 Task: Add an event with the title Lunch Break: Mindfulness Session, date '2023/10/09', time 7:00 AM to 9:00 AMand add a description: Welcome to our Lunch Break Mindfulness Session, a rejuvenating and restorative experience designed to help participants unwind, recharge, and cultivate a sense of calm and presence. This session offers a valuable opportunity to take a break from the demands of work, practice self-care, and promote overall well-being., put the event into Red category . Add location for the event as: 987 Seville Cathedral, Seville, Spain, logged in from the account softage.1@softage.netand send the event invitation to softage.10@softage.net and softage.2@softage.net. Set a reminder for the event 10 day before
Action: Mouse moved to (110, 104)
Screenshot: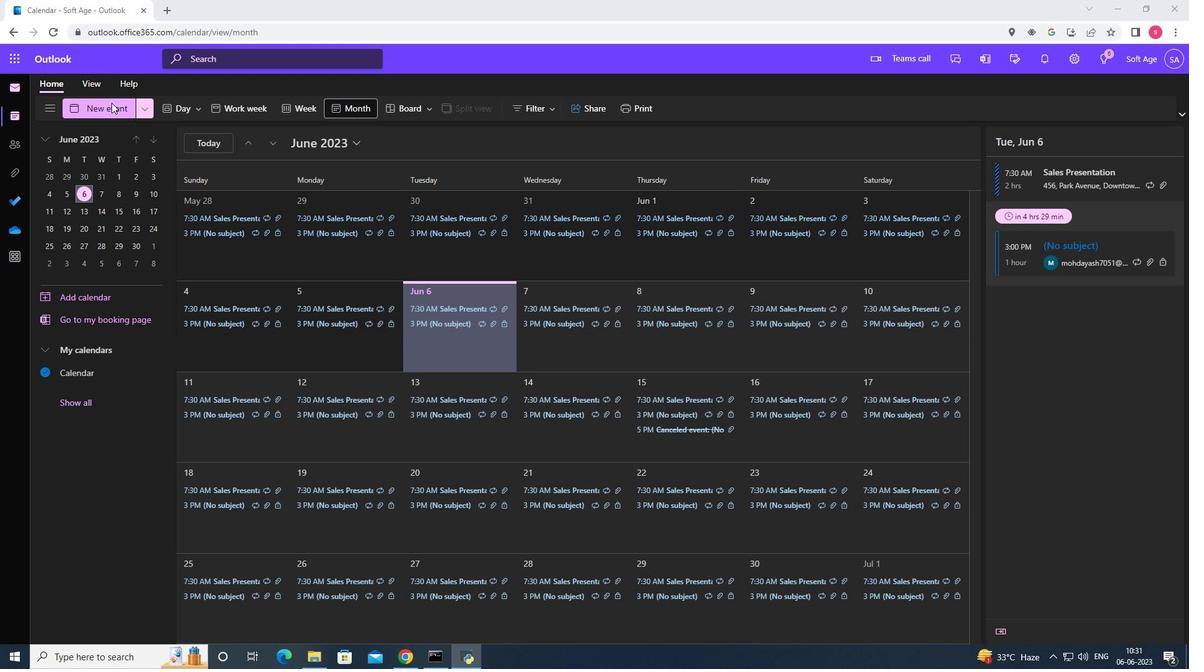 
Action: Mouse pressed left at (110, 104)
Screenshot: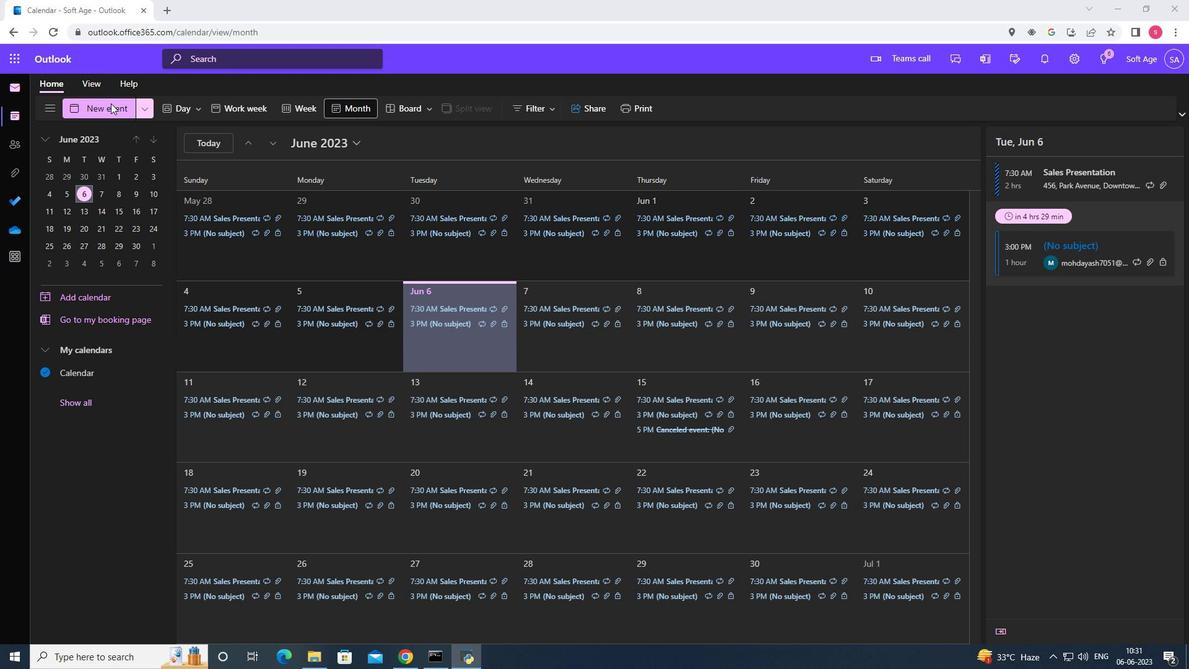 
Action: Key pressed <Key.shift>Lunch<Key.space><Key.shift>br<Key.backspace><Key.backspace><Key.shift>Break<Key.shift><Key.shift><Key.shift><Key.shift><Key.shift><Key.shift><Key.shift><Key.shift><Key.shift><Key.shift><Key.shift><Key.shift>:<Key.space><Key.shift>Mindfulness<Key.space><Key.shift>Session
Screenshot: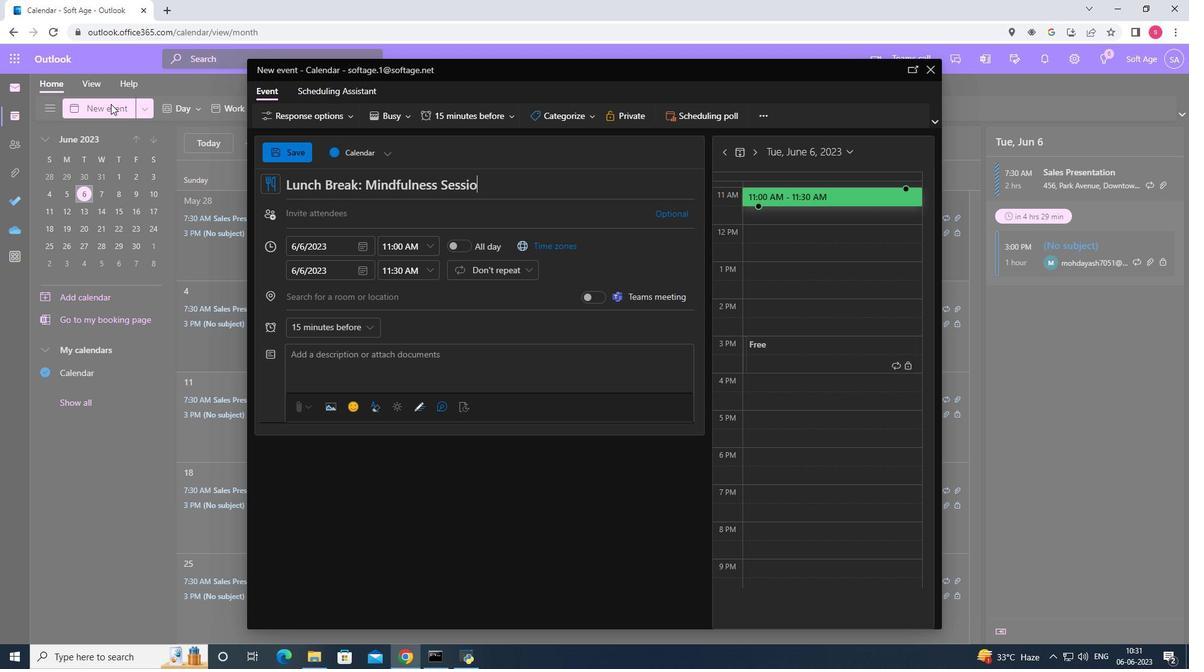 
Action: Mouse moved to (365, 247)
Screenshot: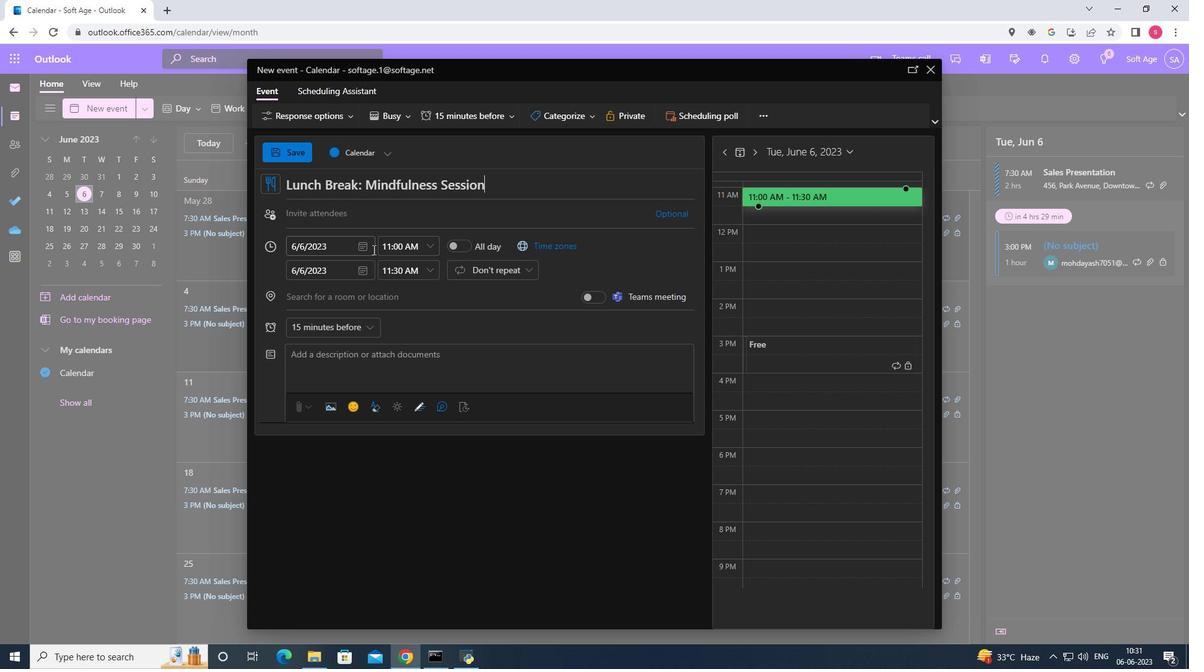 
Action: Mouse pressed left at (365, 247)
Screenshot: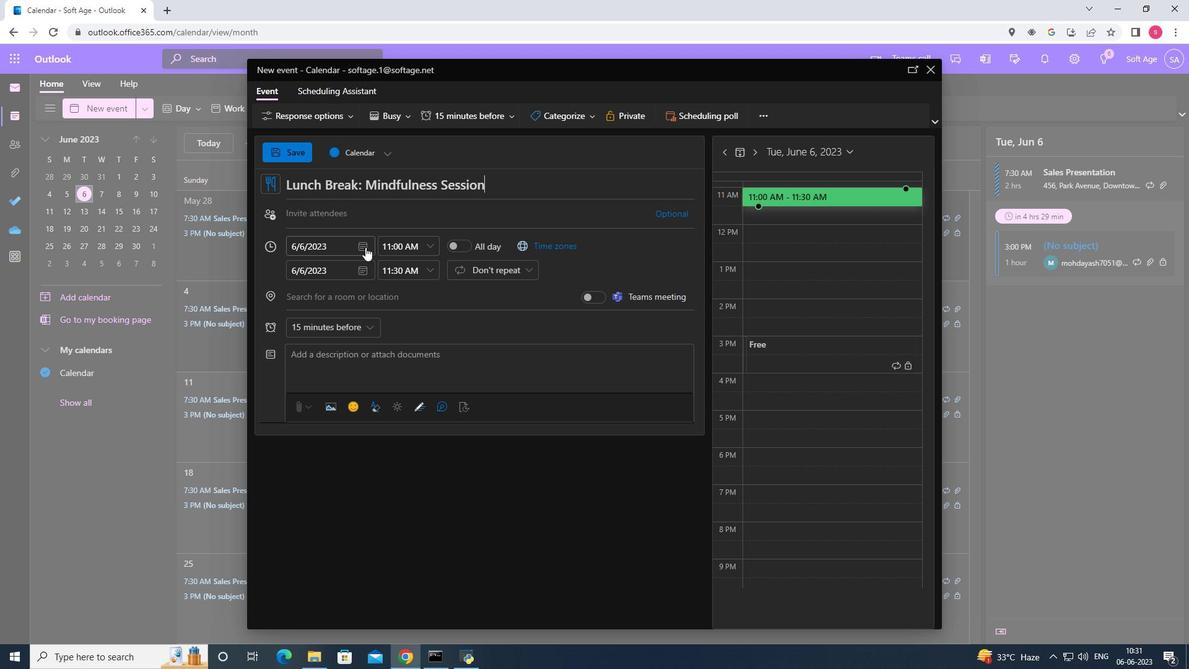 
Action: Mouse moved to (405, 266)
Screenshot: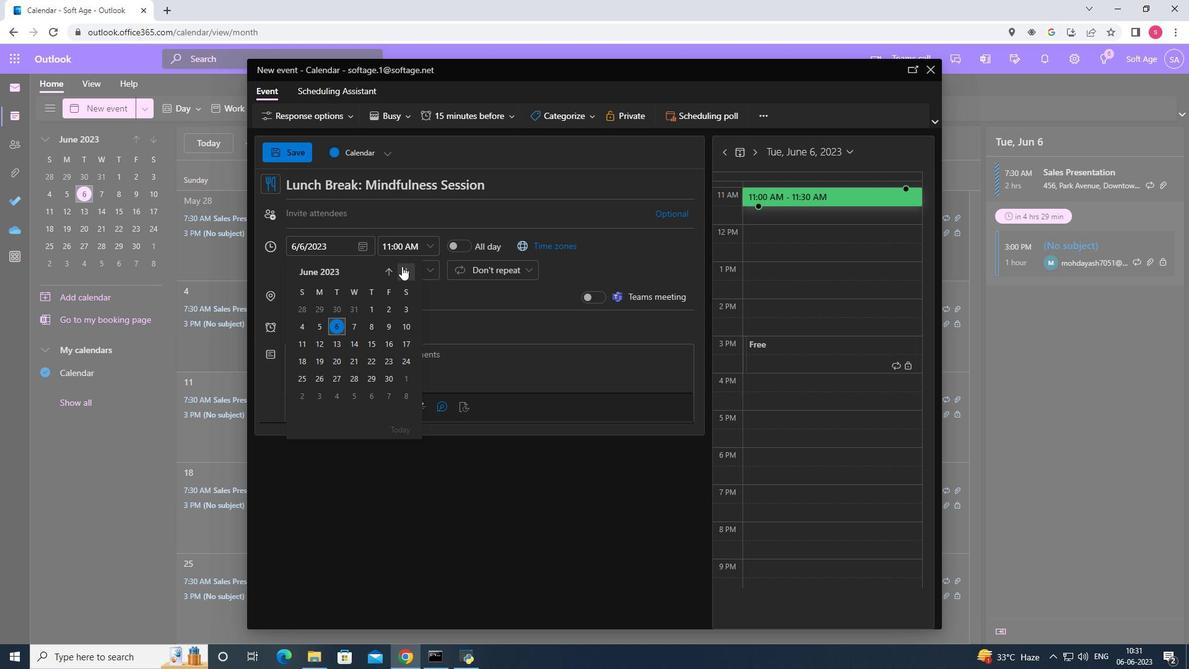 
Action: Mouse pressed left at (405, 266)
Screenshot: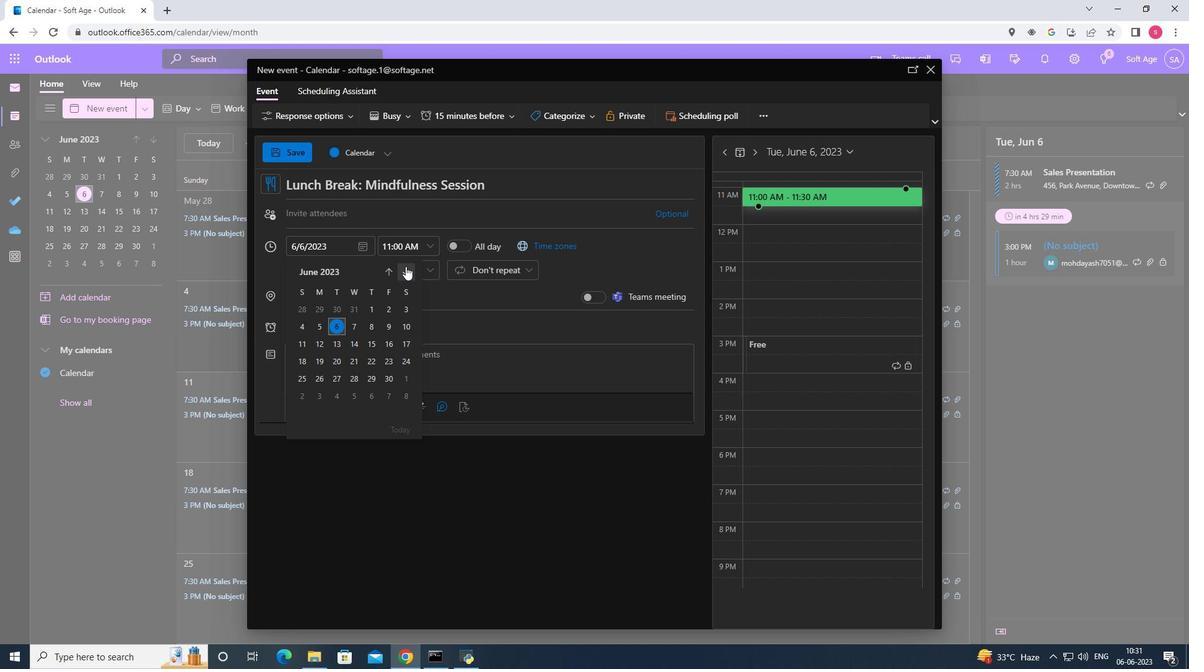 
Action: Mouse pressed left at (405, 266)
Screenshot: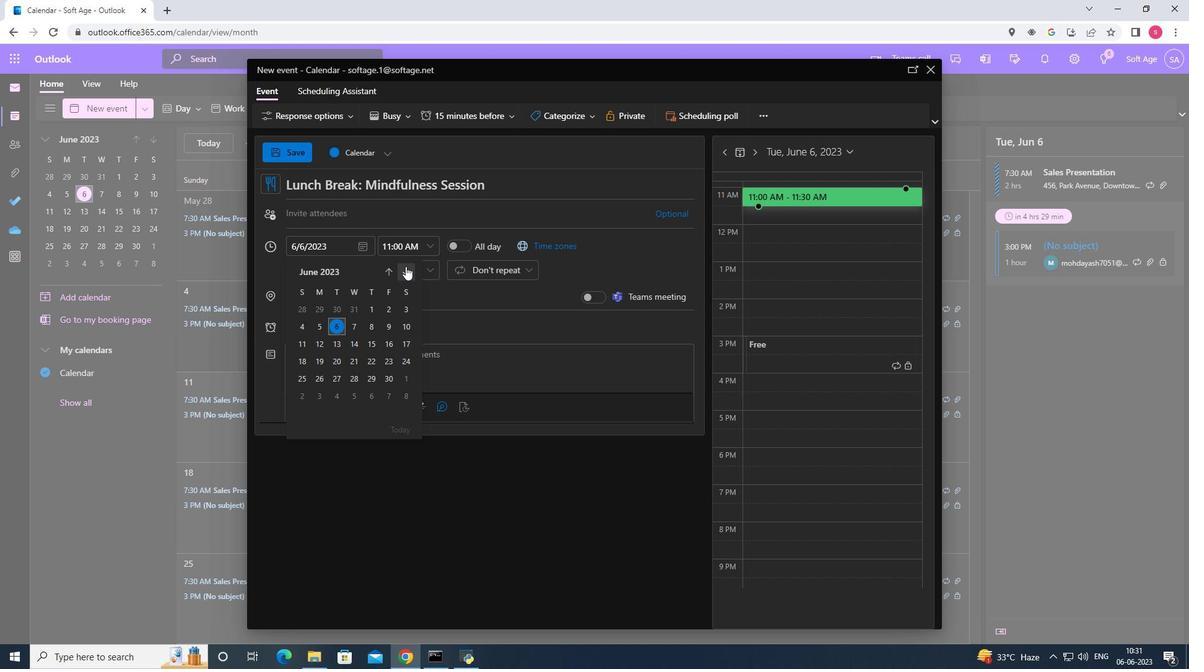 
Action: Mouse pressed left at (405, 266)
Screenshot: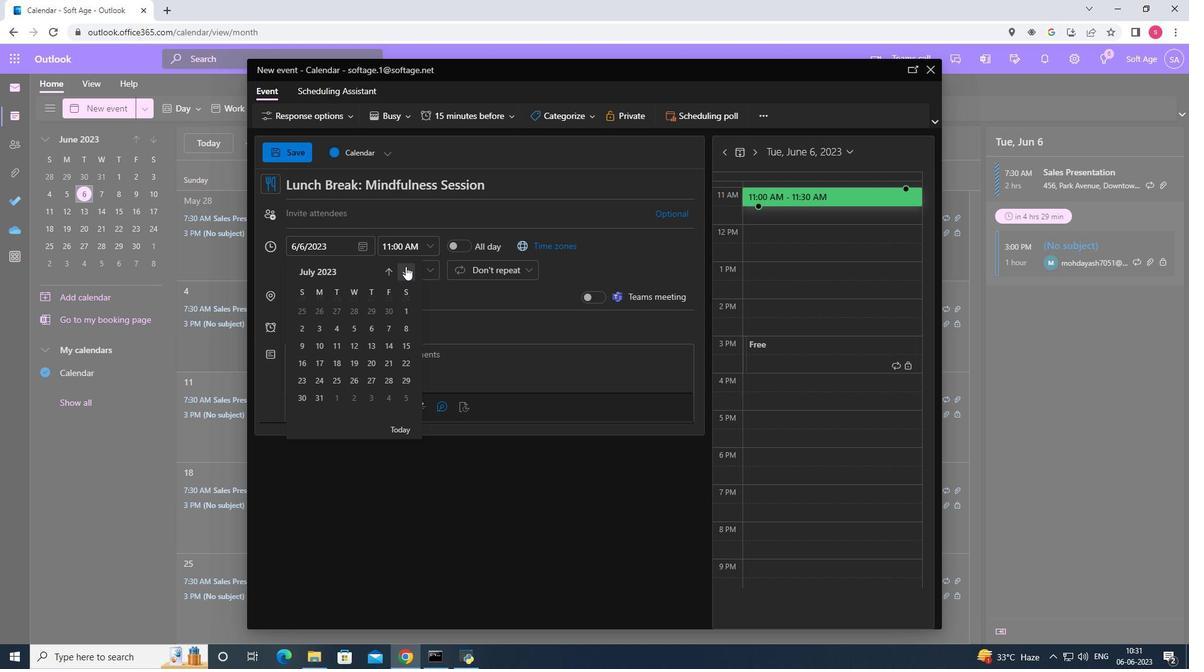 
Action: Mouse pressed left at (405, 266)
Screenshot: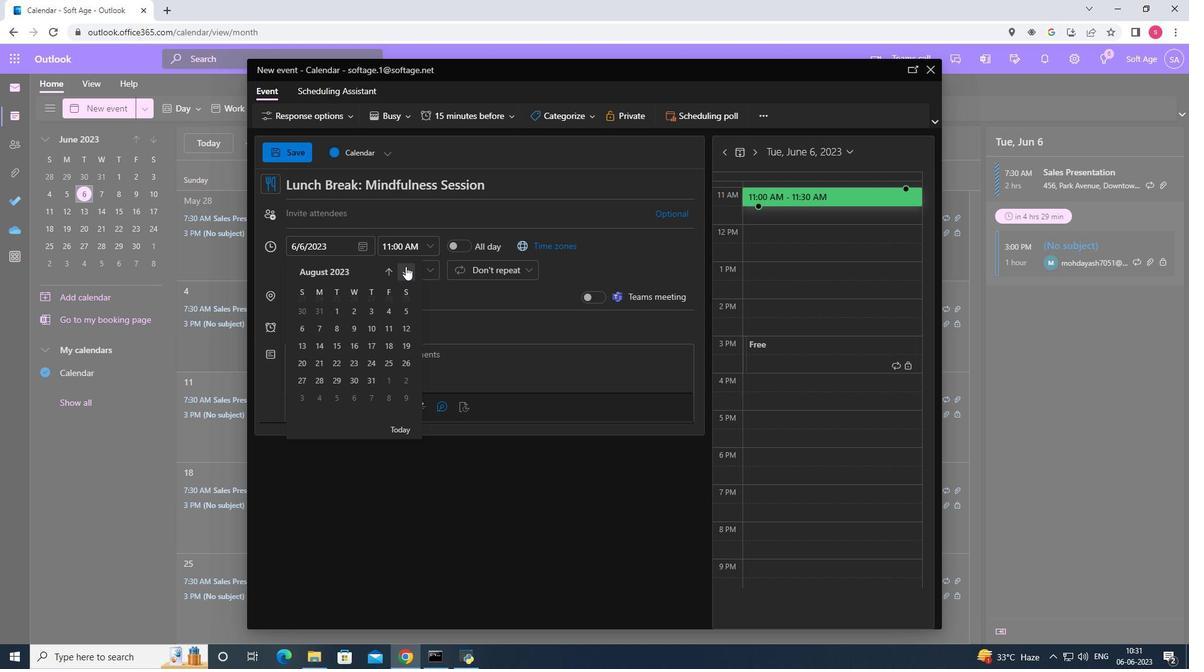 
Action: Mouse pressed left at (405, 266)
Screenshot: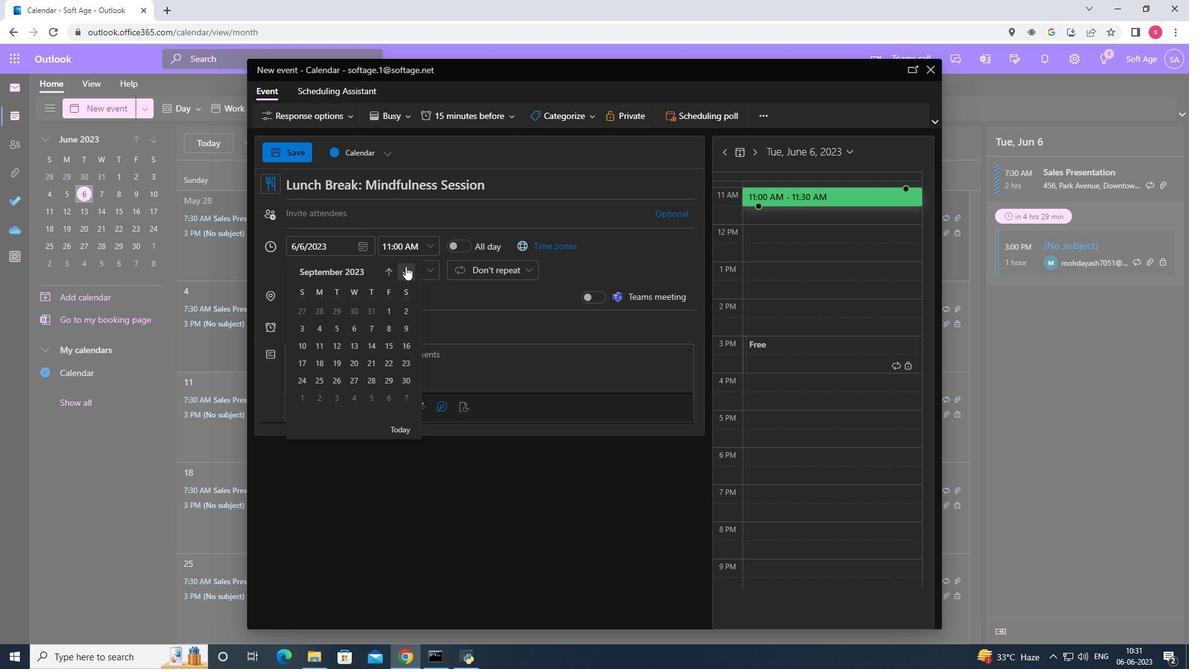 
Action: Mouse moved to (388, 275)
Screenshot: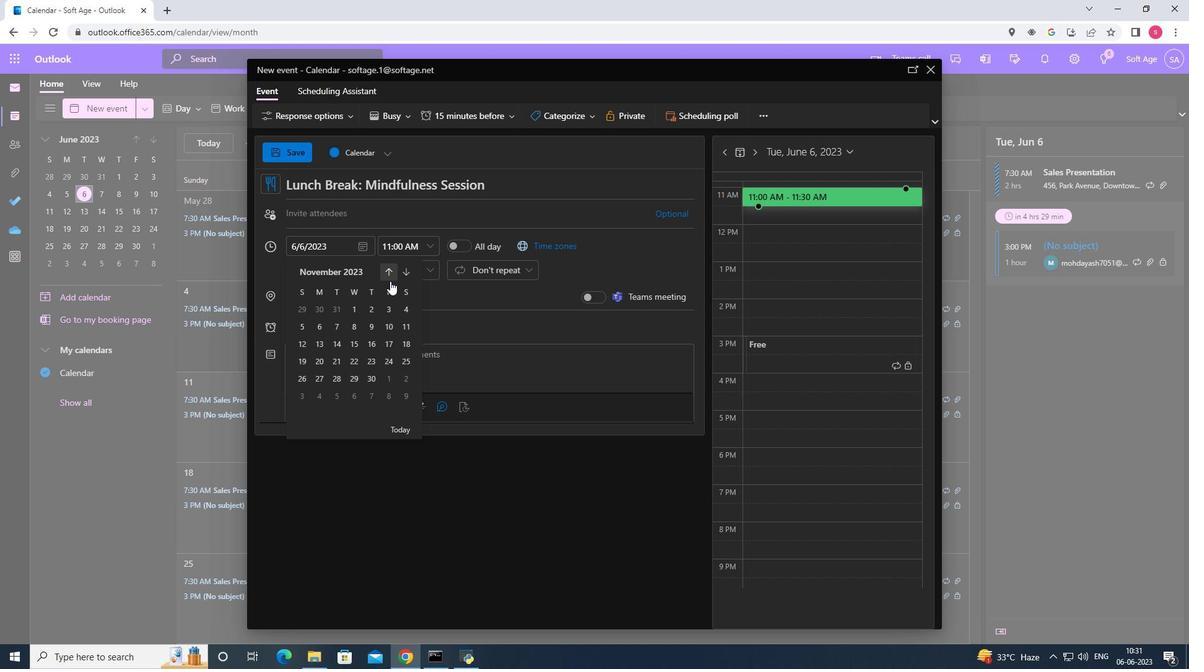 
Action: Mouse pressed left at (388, 275)
Screenshot: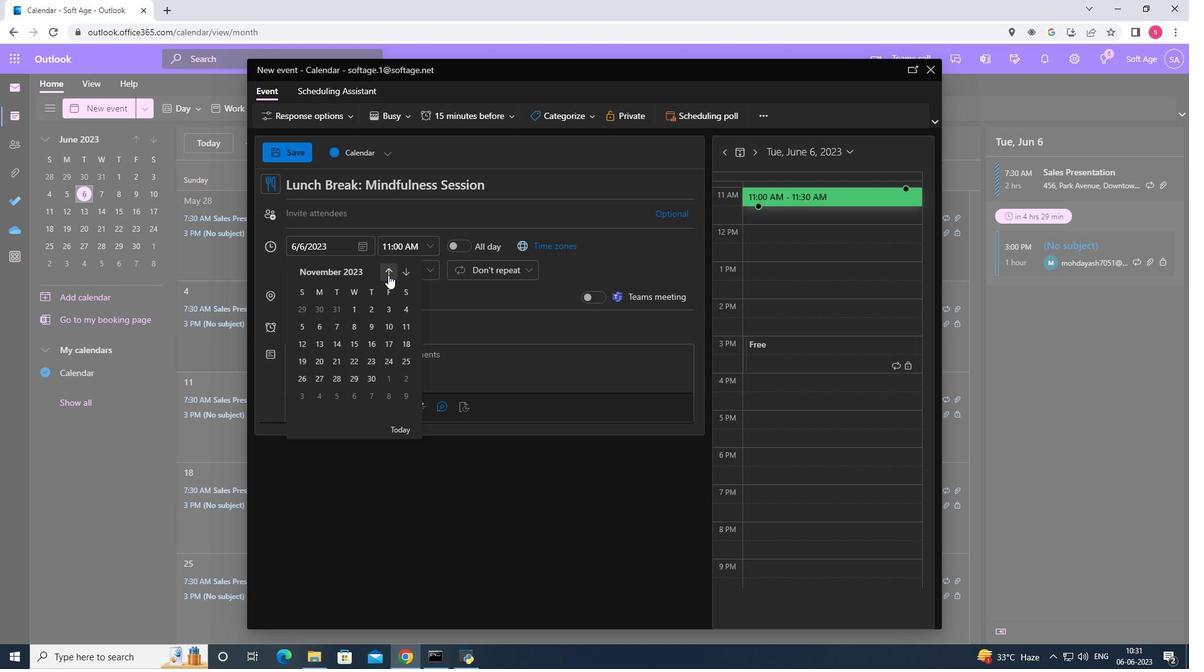 
Action: Mouse moved to (319, 329)
Screenshot: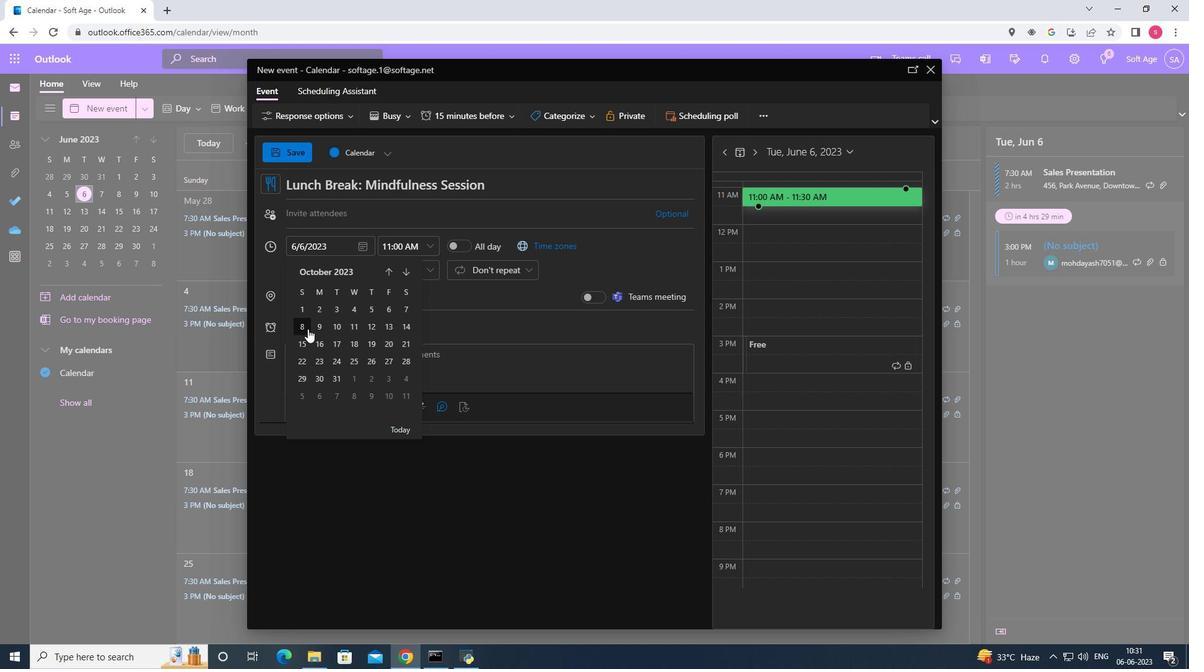 
Action: Mouse pressed left at (319, 329)
Screenshot: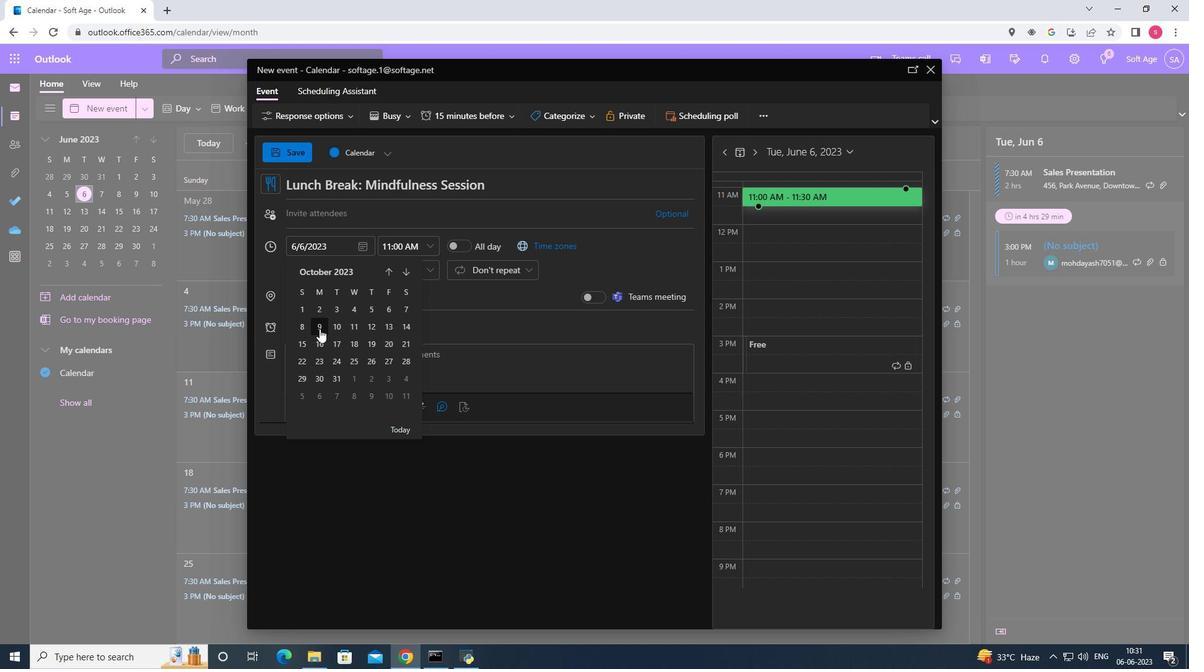 
Action: Mouse moved to (434, 244)
Screenshot: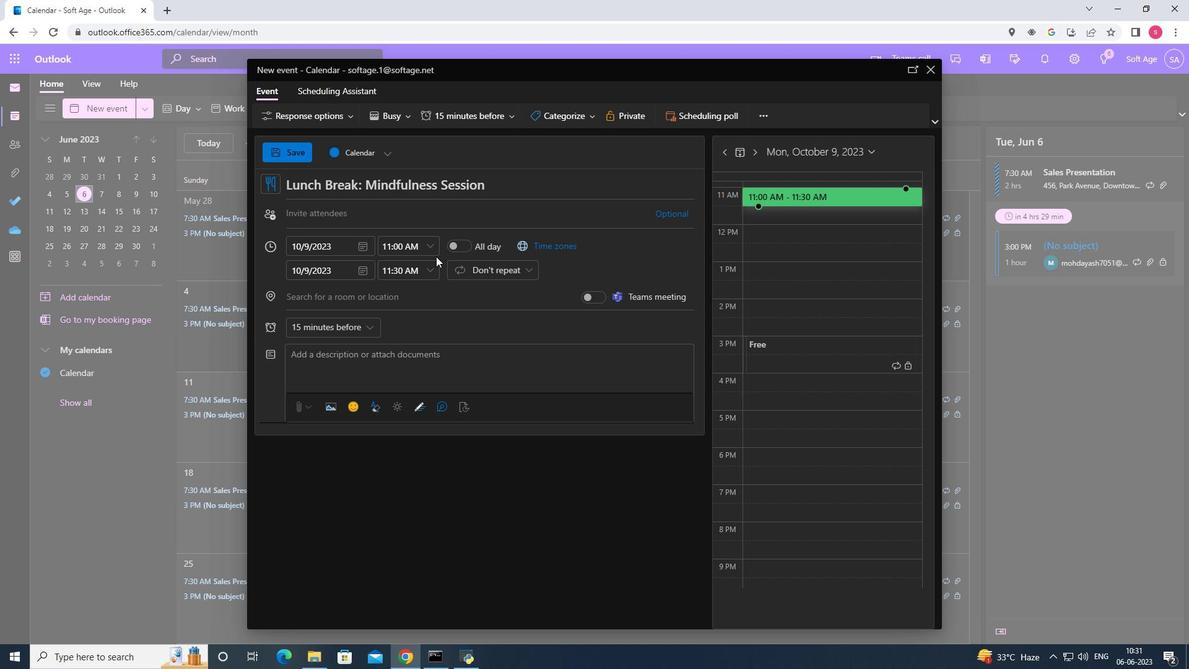 
Action: Mouse pressed left at (434, 244)
Screenshot: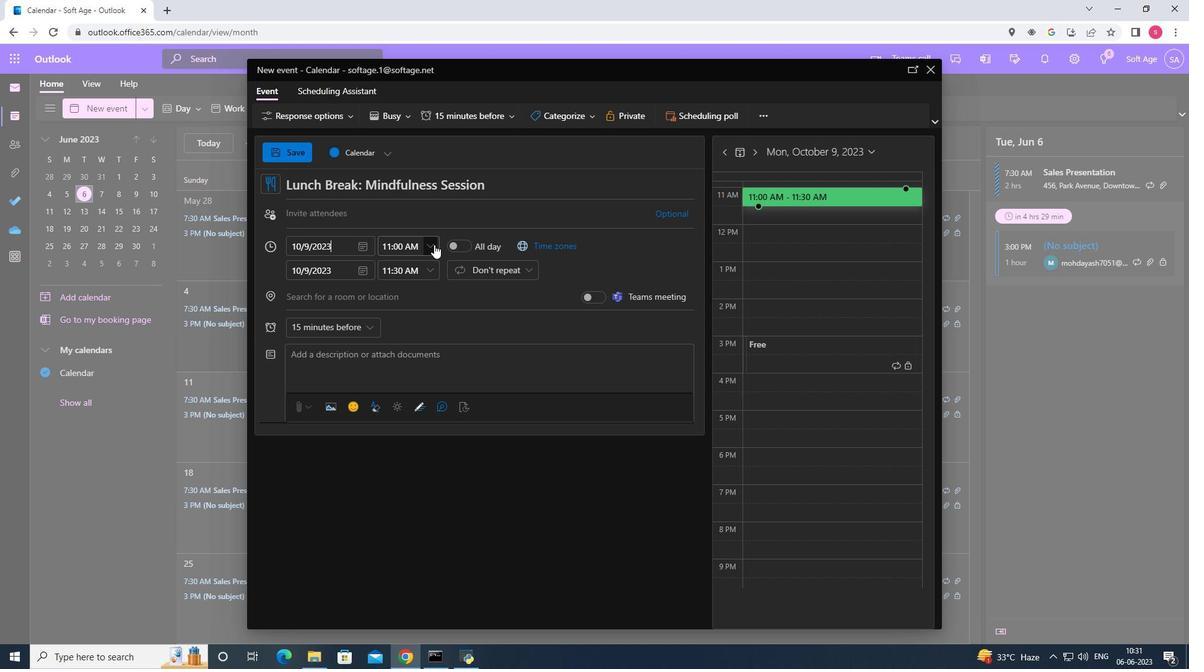 
Action: Mouse moved to (443, 257)
Screenshot: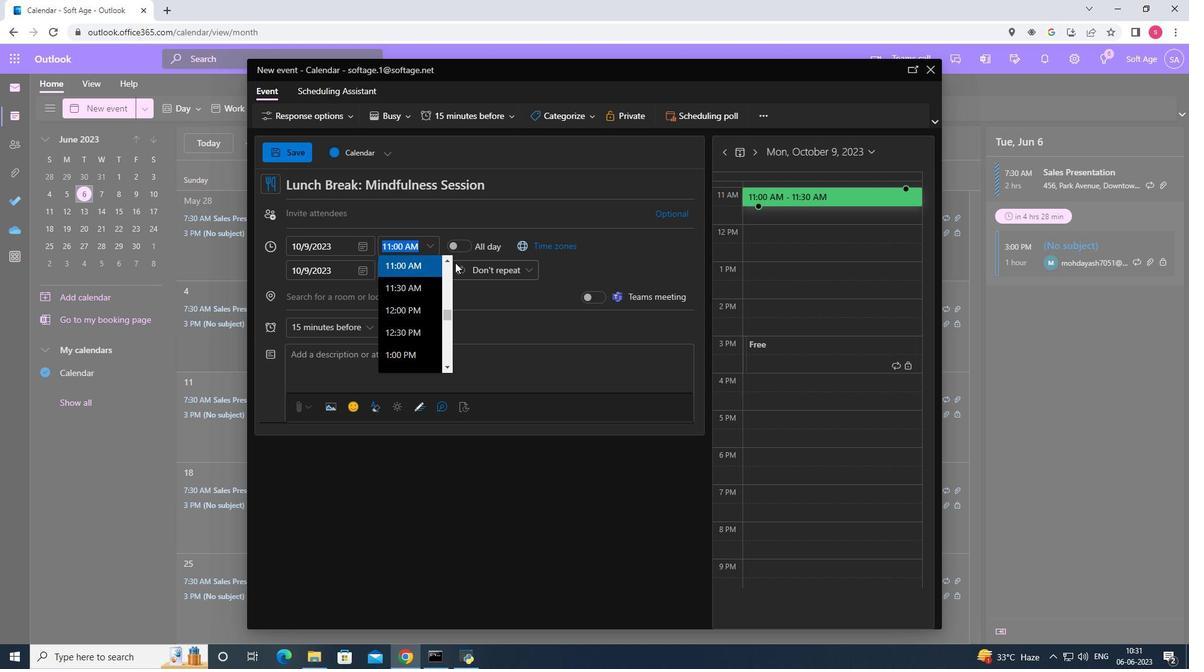 
Action: Mouse pressed left at (443, 257)
Screenshot: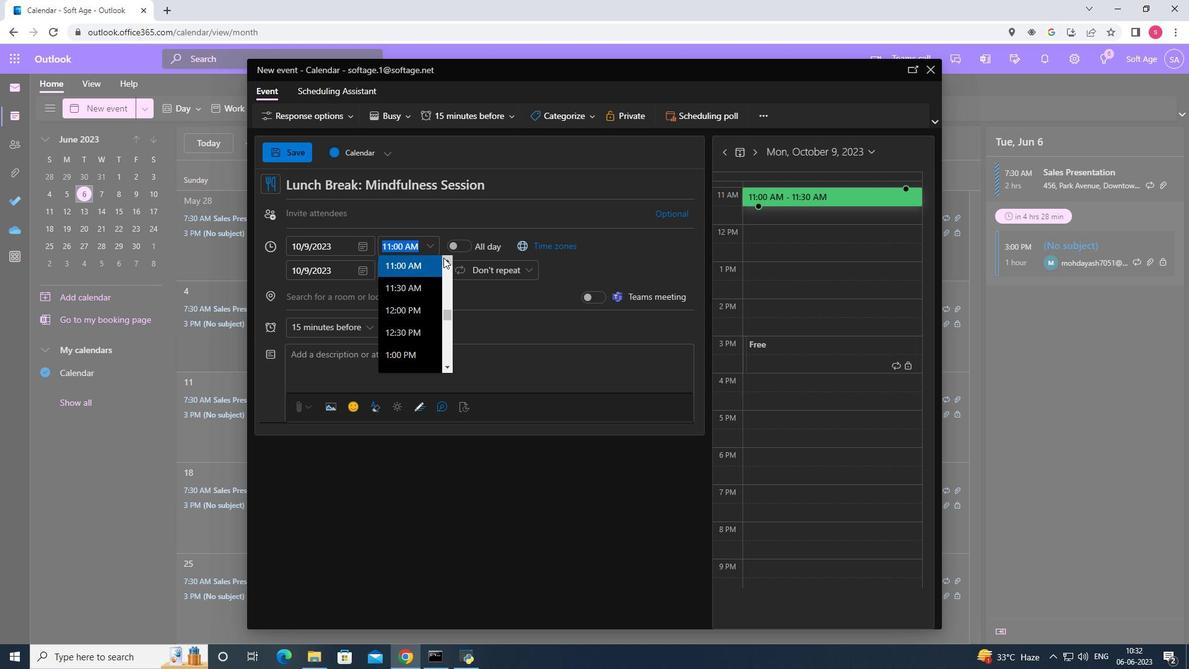 
Action: Mouse pressed left at (443, 257)
Screenshot: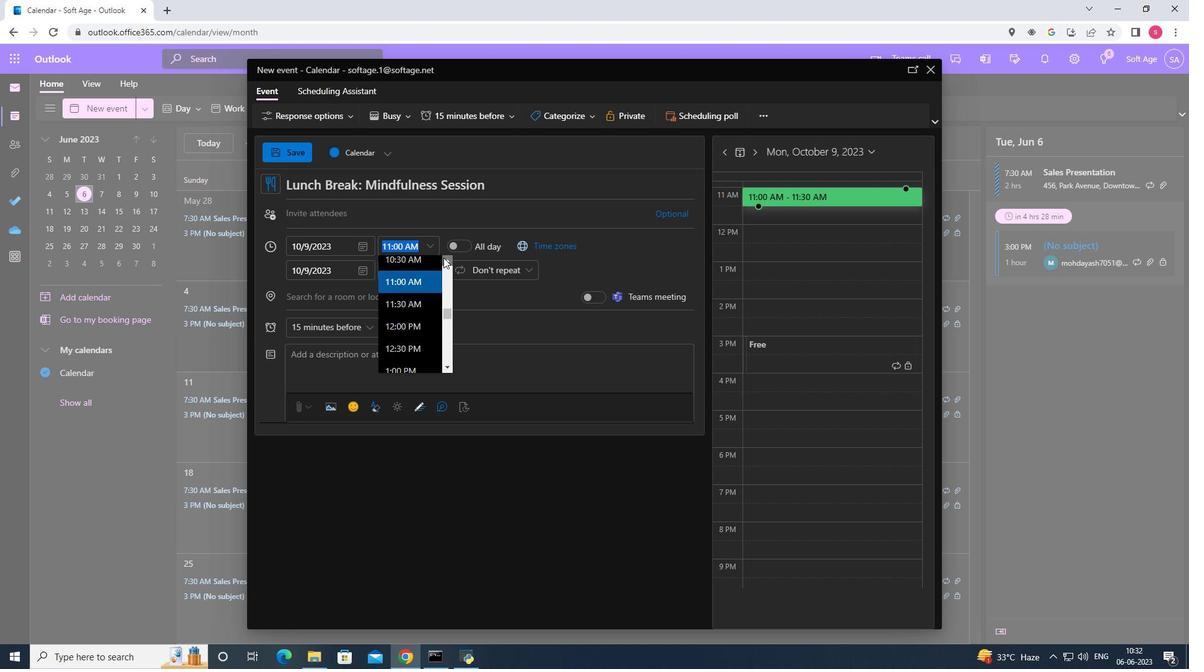 
Action: Mouse pressed left at (443, 257)
Screenshot: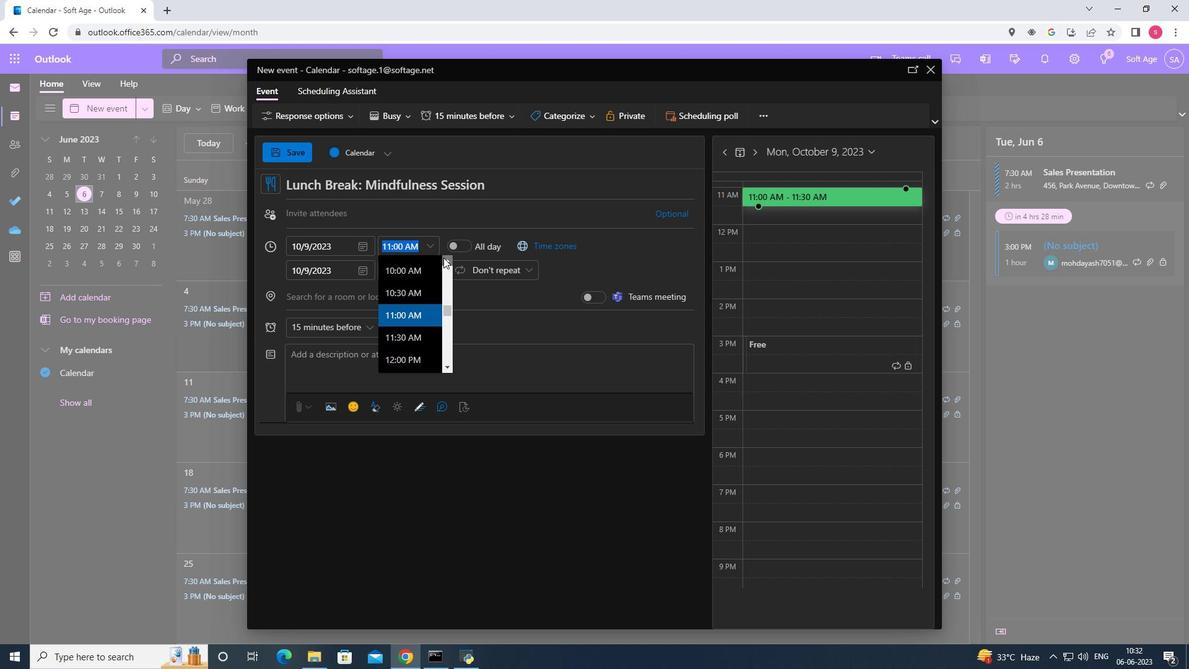 
Action: Mouse pressed left at (443, 257)
Screenshot: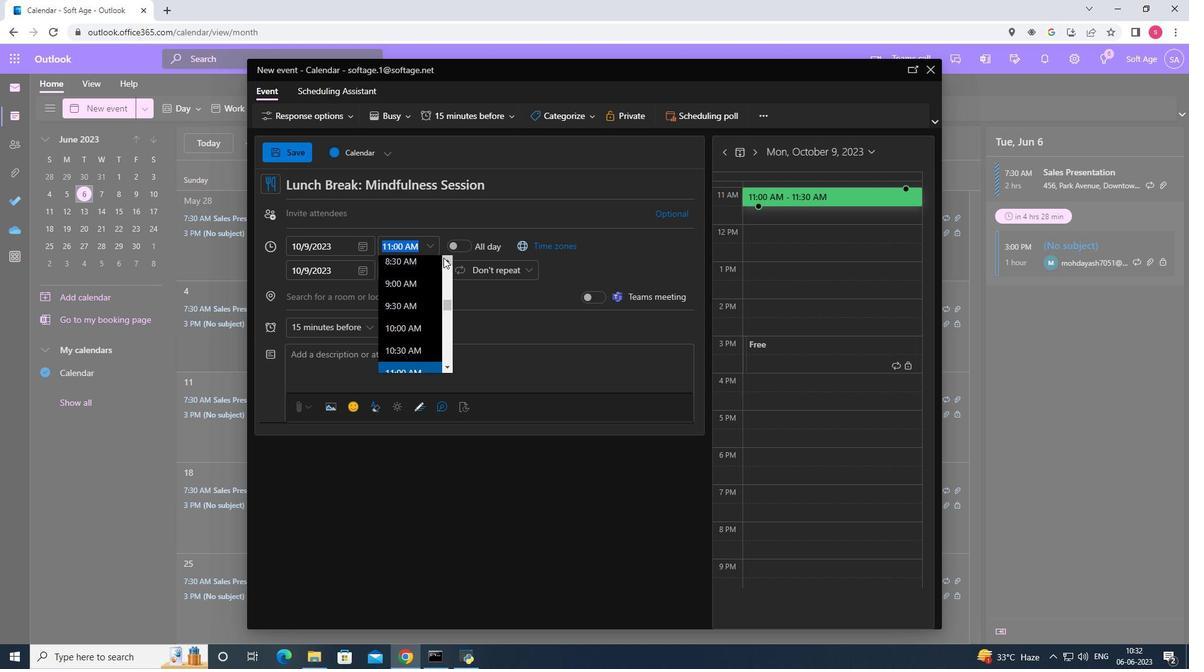 
Action: Mouse pressed left at (443, 257)
Screenshot: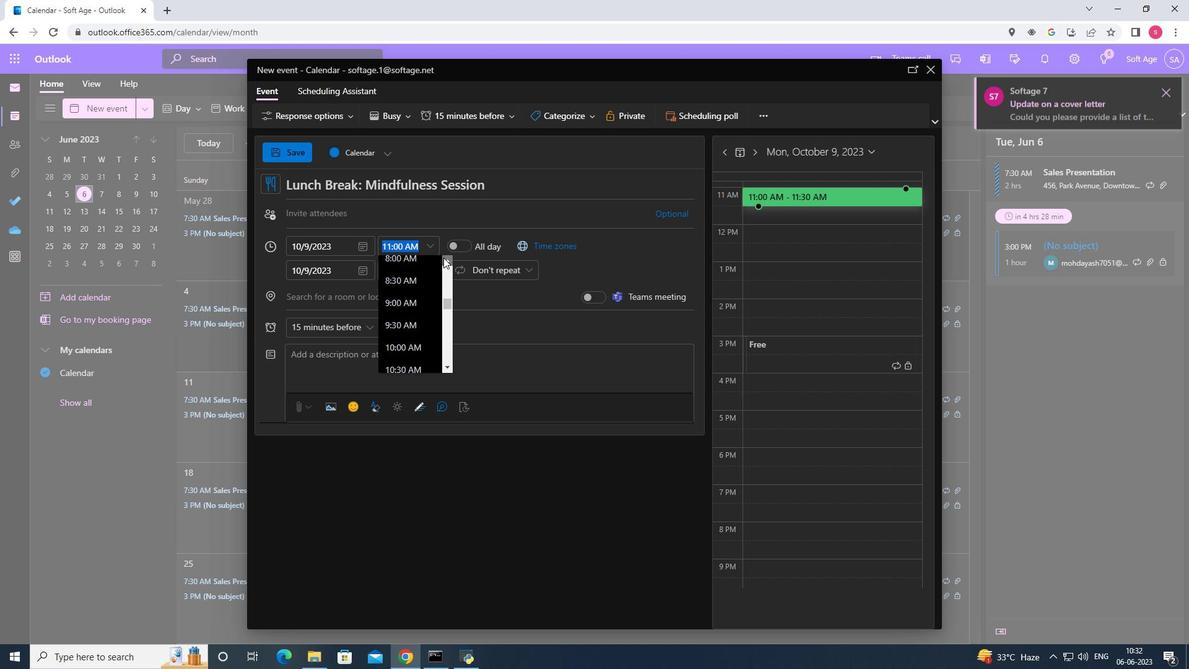 
Action: Mouse pressed left at (443, 257)
Screenshot: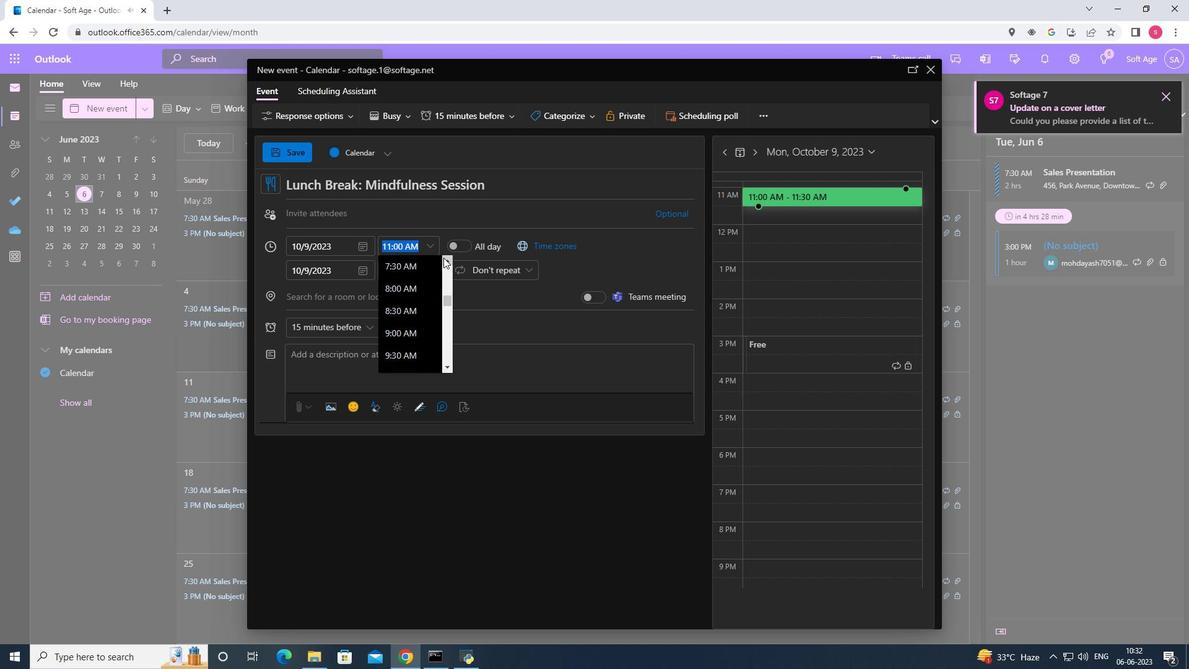 
Action: Mouse moved to (418, 267)
Screenshot: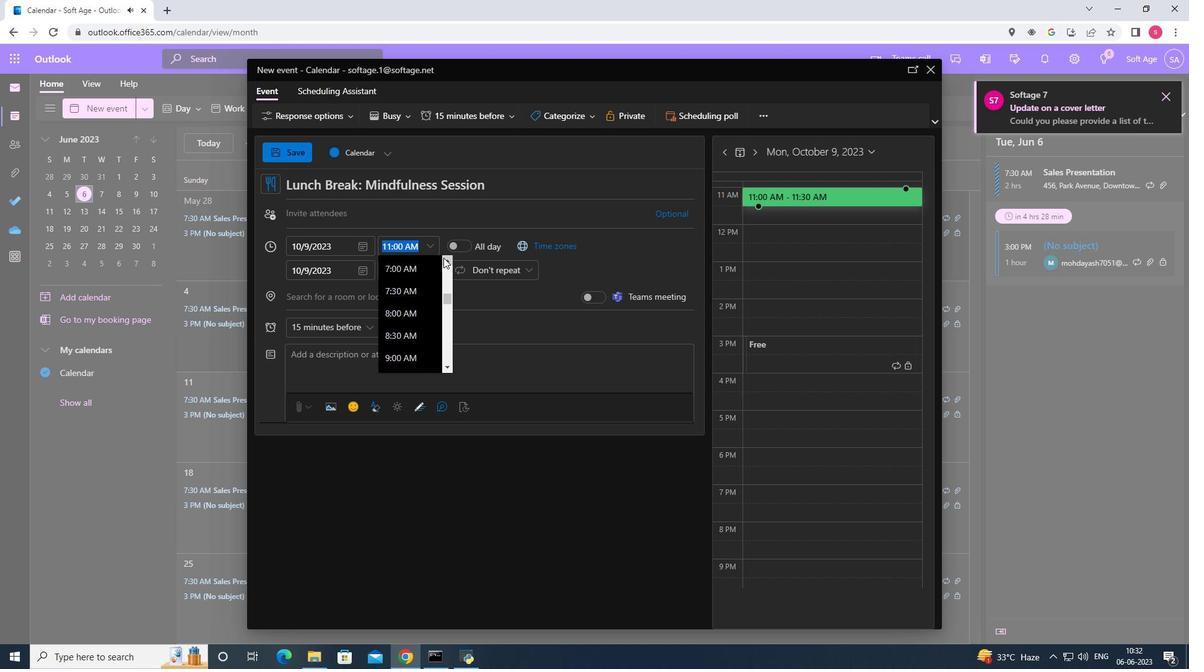
Action: Mouse pressed left at (418, 267)
Screenshot: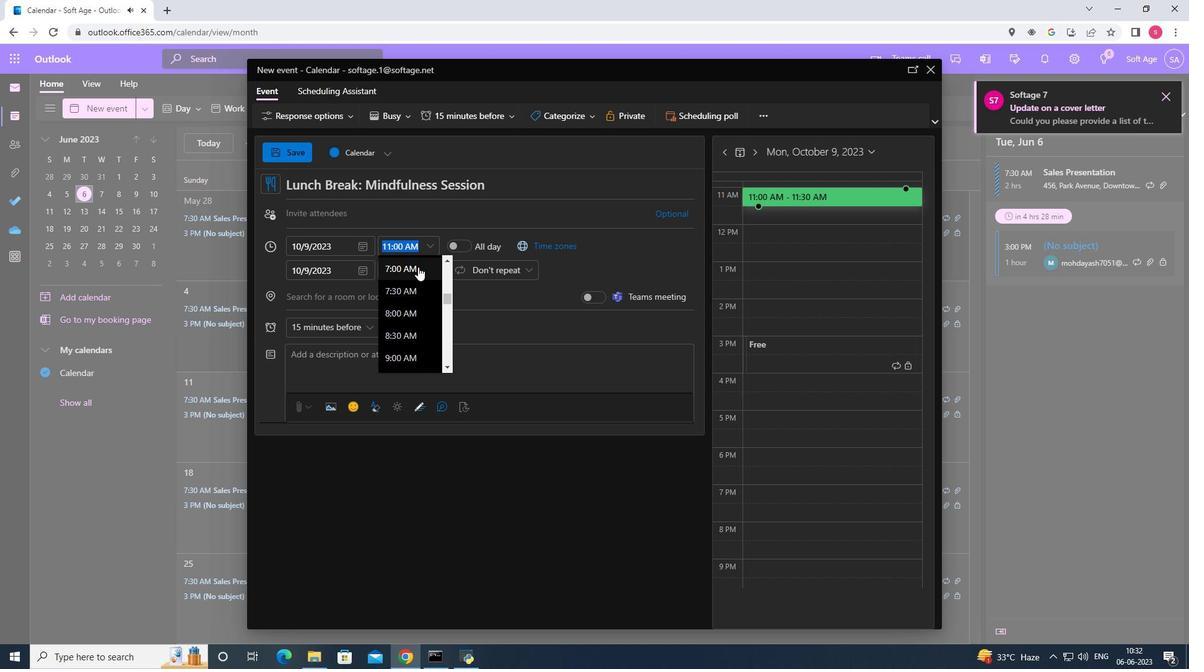 
Action: Mouse moved to (433, 268)
Screenshot: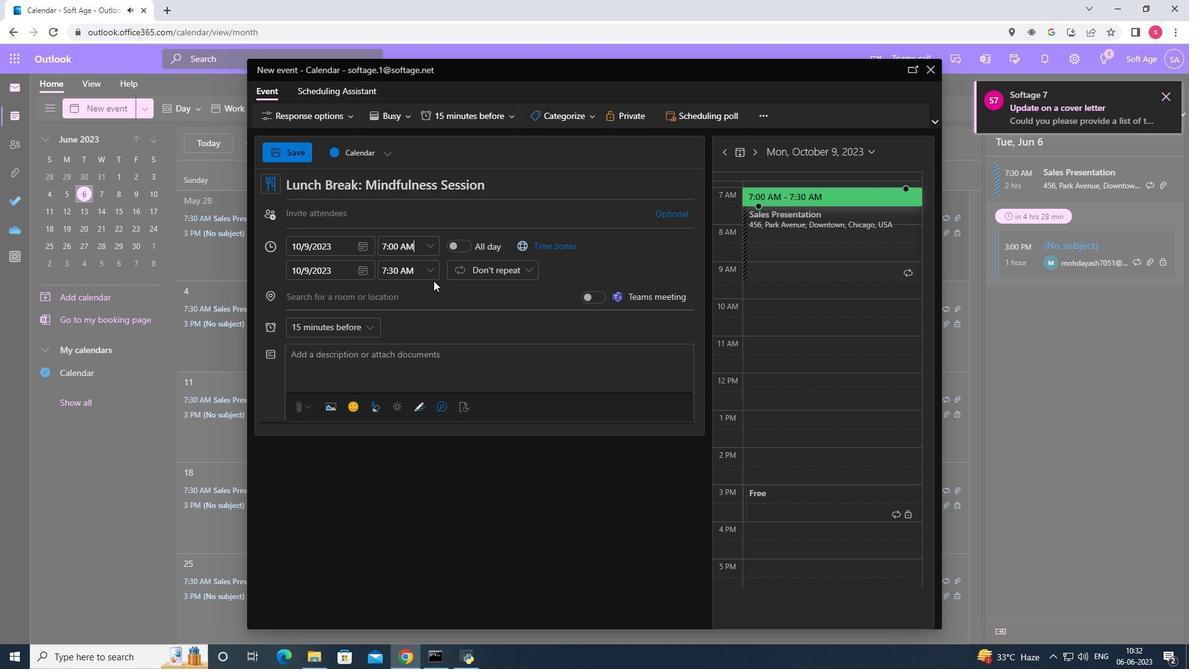 
Action: Mouse pressed left at (433, 268)
Screenshot: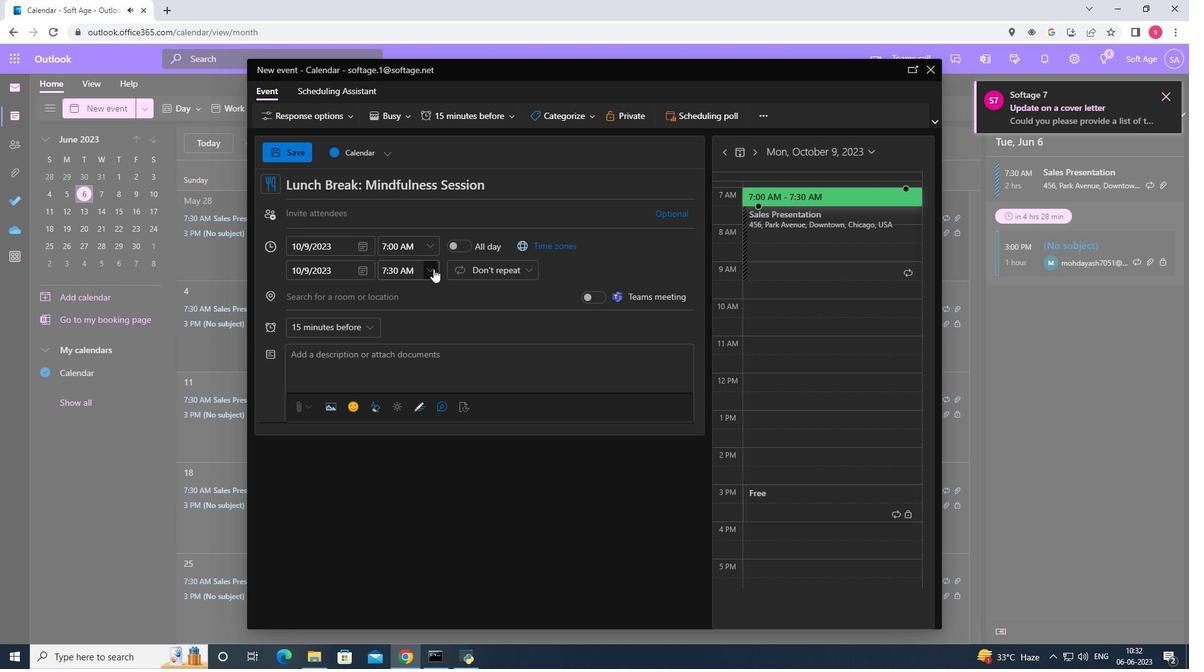 
Action: Mouse moved to (432, 353)
Screenshot: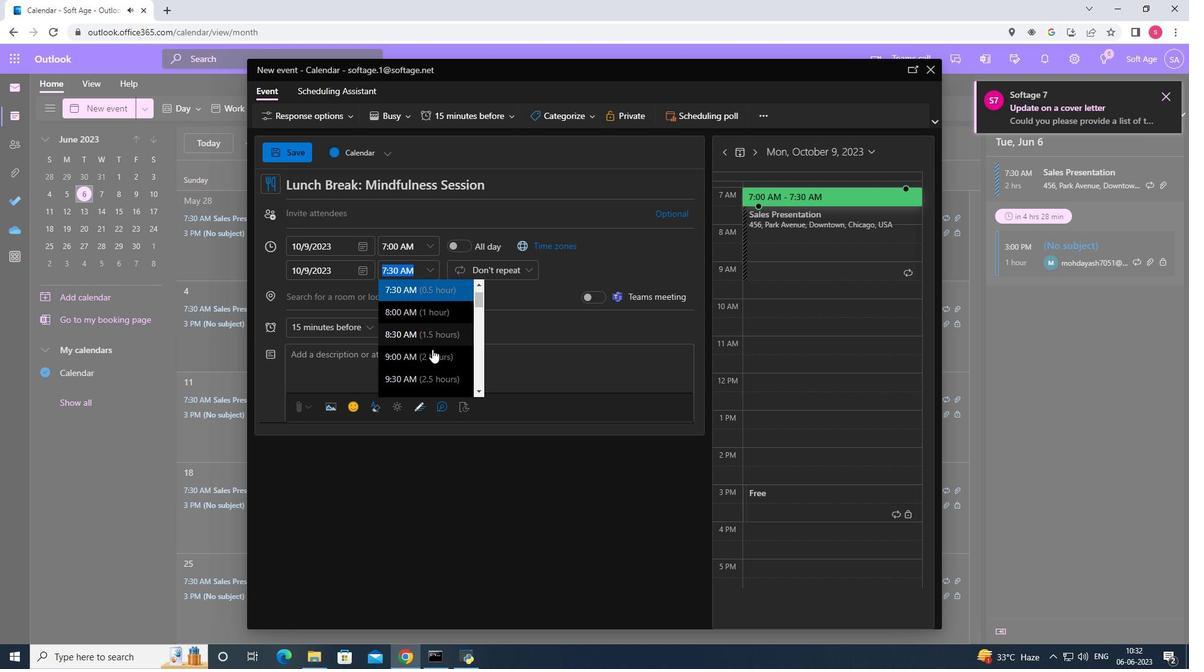 
Action: Mouse pressed left at (432, 353)
Screenshot: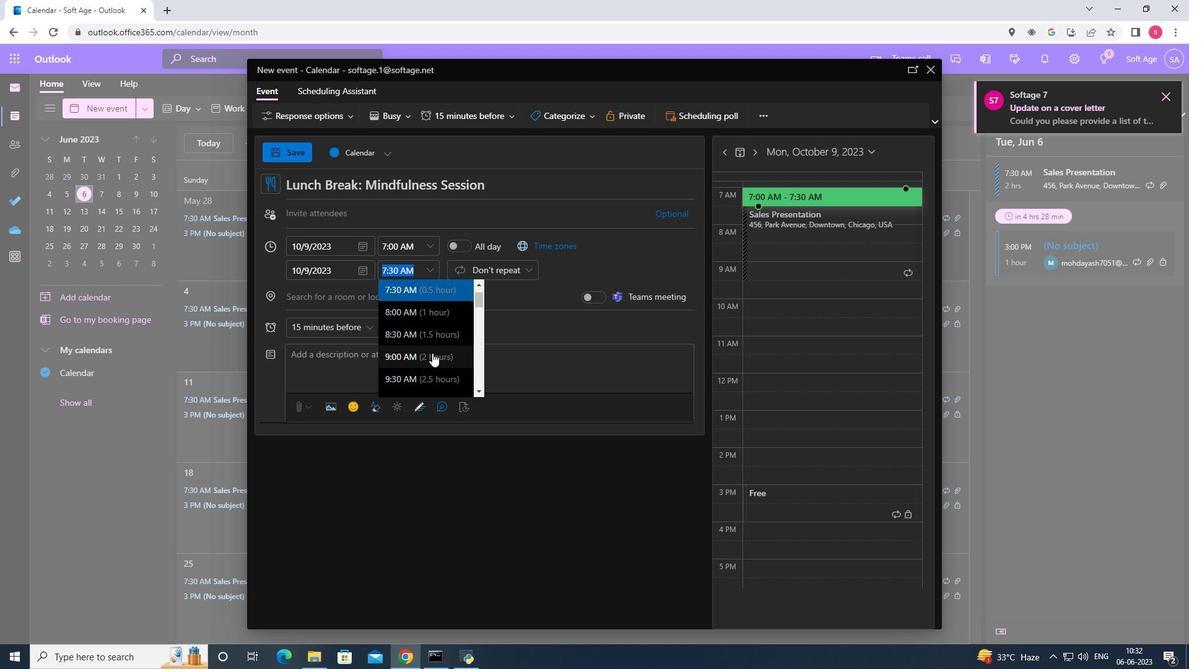 
Action: Mouse moved to (386, 358)
Screenshot: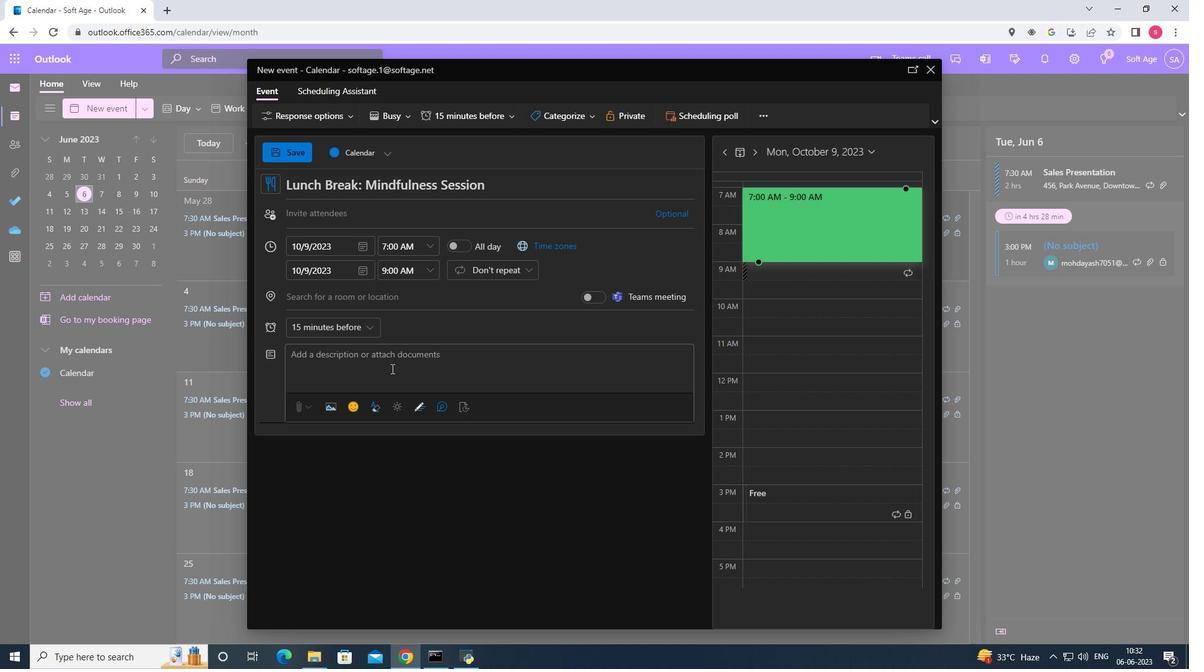 
Action: Mouse pressed left at (386, 358)
Screenshot: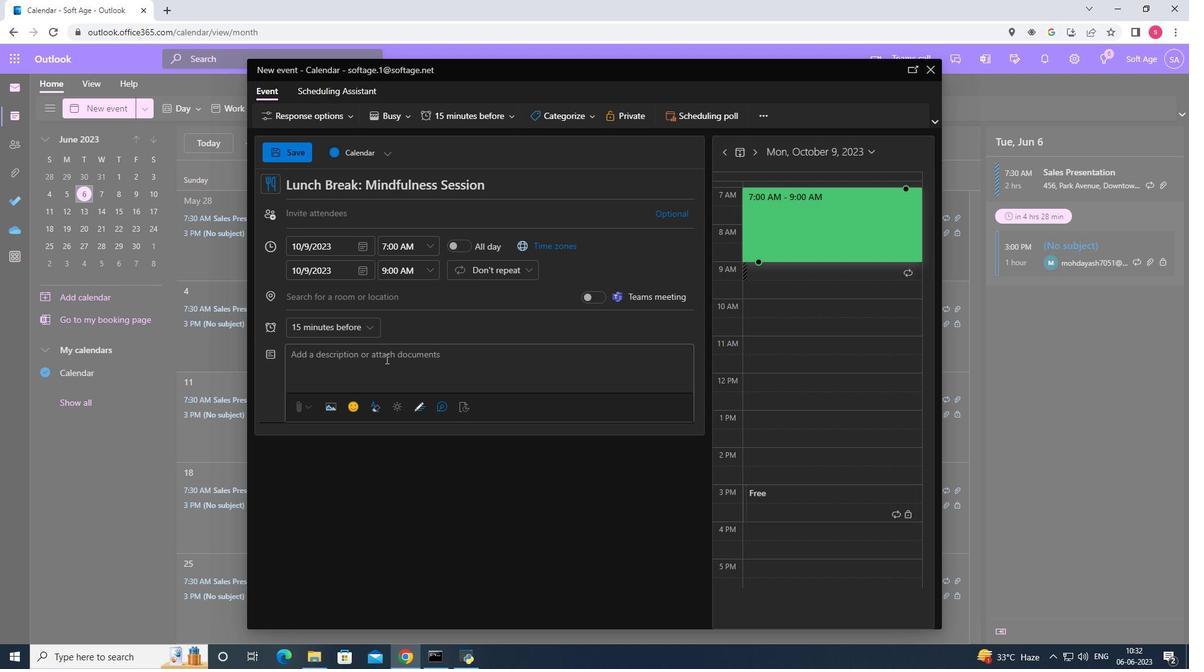 
Action: Key pressed <Key.shift><Key.shift><Key.shift><Key.shift><Key.shift><Key.shift>Welcome<Key.space>to<Key.space>our<Key.space>l<Key.backspace><Key.shift>Lunch<Key.space><Key.shift>Break<Key.space><Key.shift>Mindfulness<Key.space><Key.shift>Session,<Key.space><Key.shift><Key.shift><Key.shift><Key.shift><Key.shift>A<Key.space><Key.backspace><Key.backspace>a<Key.space><Key.shift>Rejuvenating<Key.space><Key.shift><Key.shift><Key.shift>and<Key.space>restorative<Key.space>w<Key.backspace>experience<Key.space>designed<Key.space>e<Key.backspace>to<Key.space>help<Key.space>participants<Key.space>unwind<Key.space><Key.backspace>,<Key.space>recharge,<Key.space>and<Key.space>cultivate<Key.space>to<Key.space>help<Key.space>participants<Key.space><Key.backspace><Key.backspace><Key.backspace><Key.backspace><Key.backspace><Key.backspace><Key.backspace><Key.backspace><Key.backspace><Key.backspace><Key.backspace><Key.backspace><Key.backspace><Key.backspace><Key.backspace><Key.backspace><Key.backspace><Key.backspace><Key.backspace><Key.backspace><Key.backspace>a<Key.space>sense<Key.space>of<Key.space>calm<Key.space>and<Key.space>presence<Key.space><Key.backspace>,<Key.backspace>.<Key.space><Key.shift>This<Key.space>session<Key.space>offers<Key.space>a<Key.space>valuable<Key.space>opportunity<Key.space>to<Key.space>take<Key.space>a<Key.space>break<Key.space>from<Key.space>the<Key.space>demands<Key.space>of<Key.space>work<Key.space><Key.backspace>,<Key.space>practice<Key.space>self-care,<Key.space>and<Key.space>promote<Key.space>over<Key.space><Key.backspace>all<Key.space><Key.shift><Key.shift>well<Key.space><Key.backspace>-being.
Screenshot: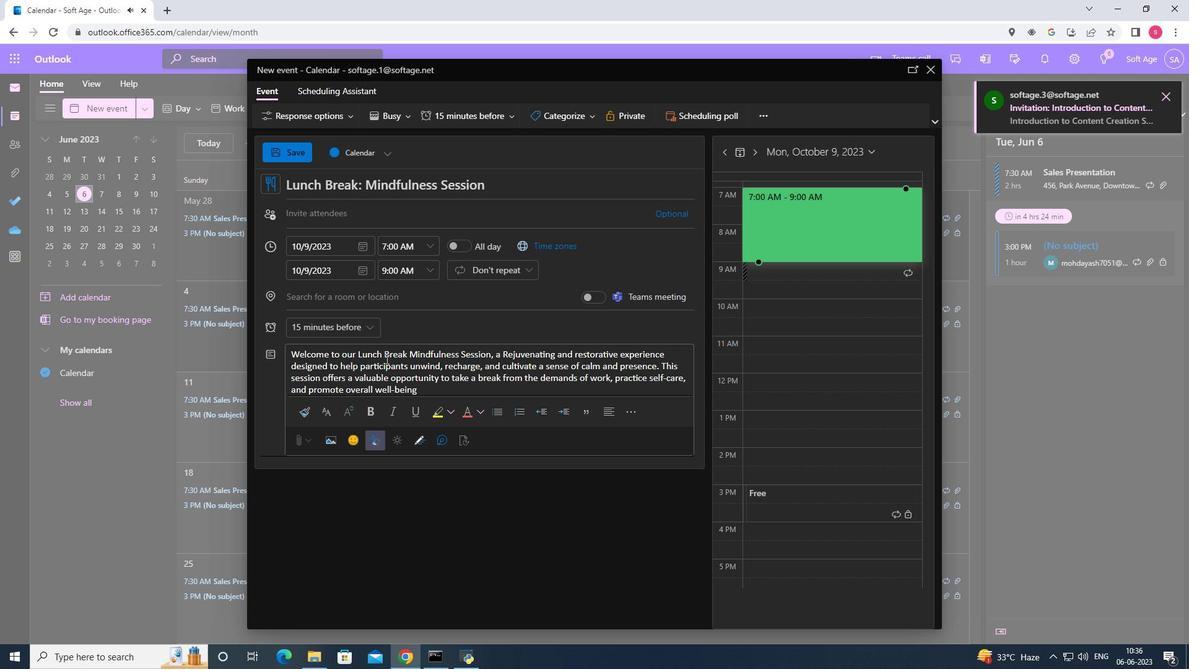
Action: Mouse moved to (581, 117)
Screenshot: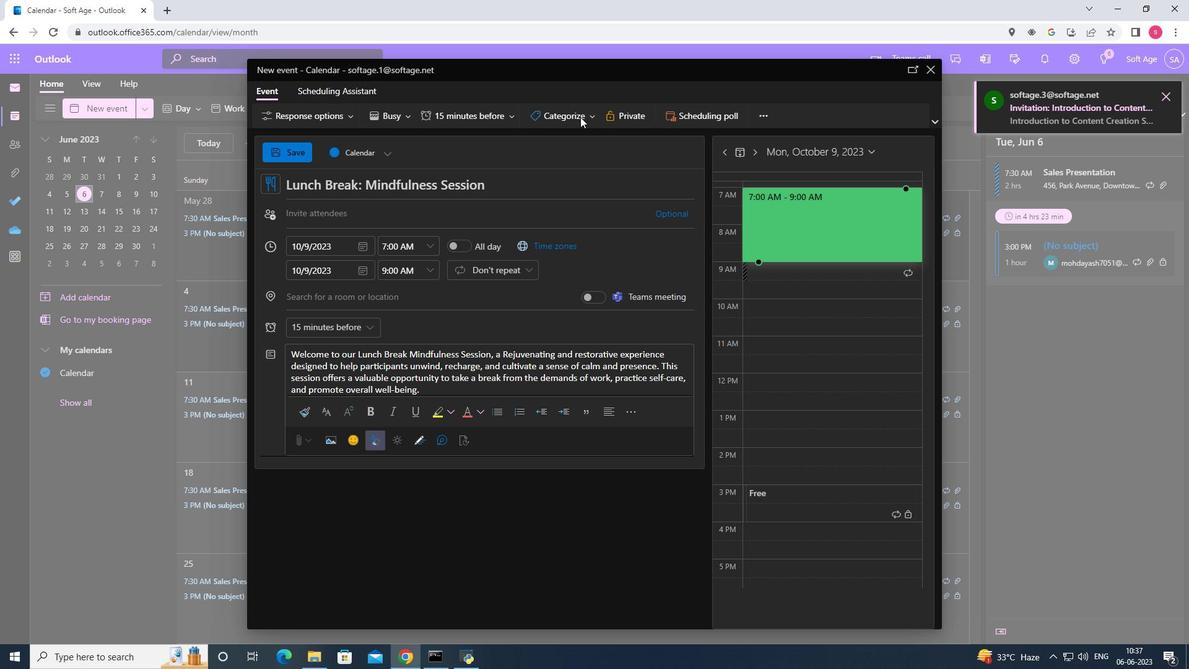 
Action: Mouse pressed left at (581, 117)
Screenshot: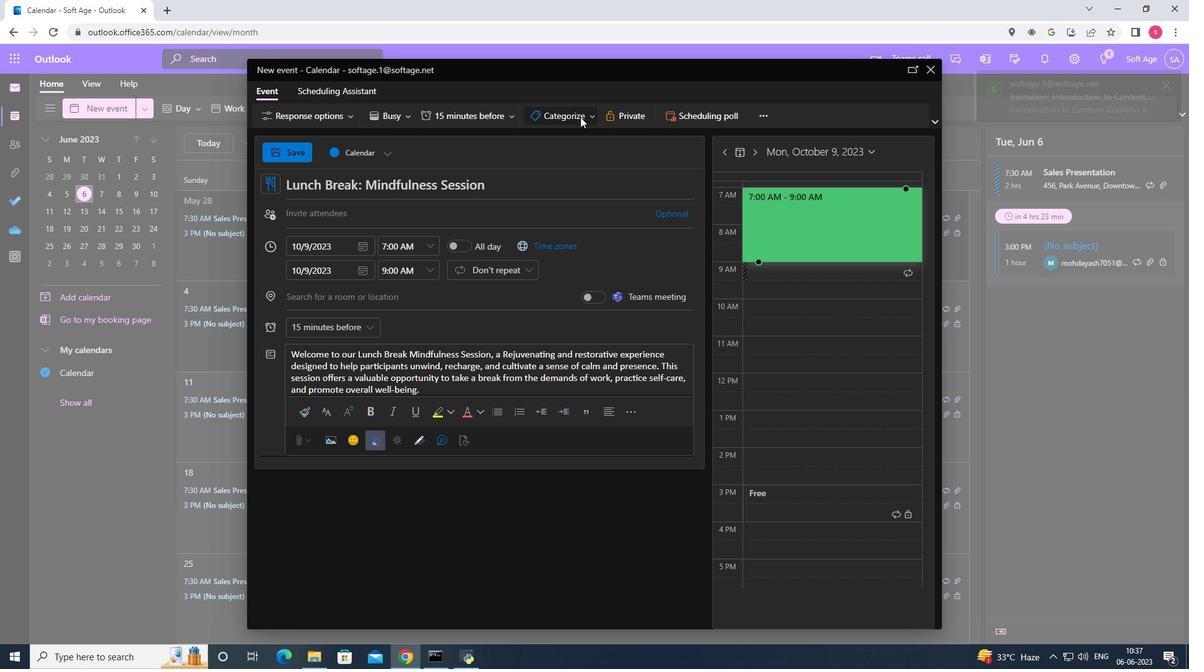 
Action: Mouse moved to (568, 265)
Screenshot: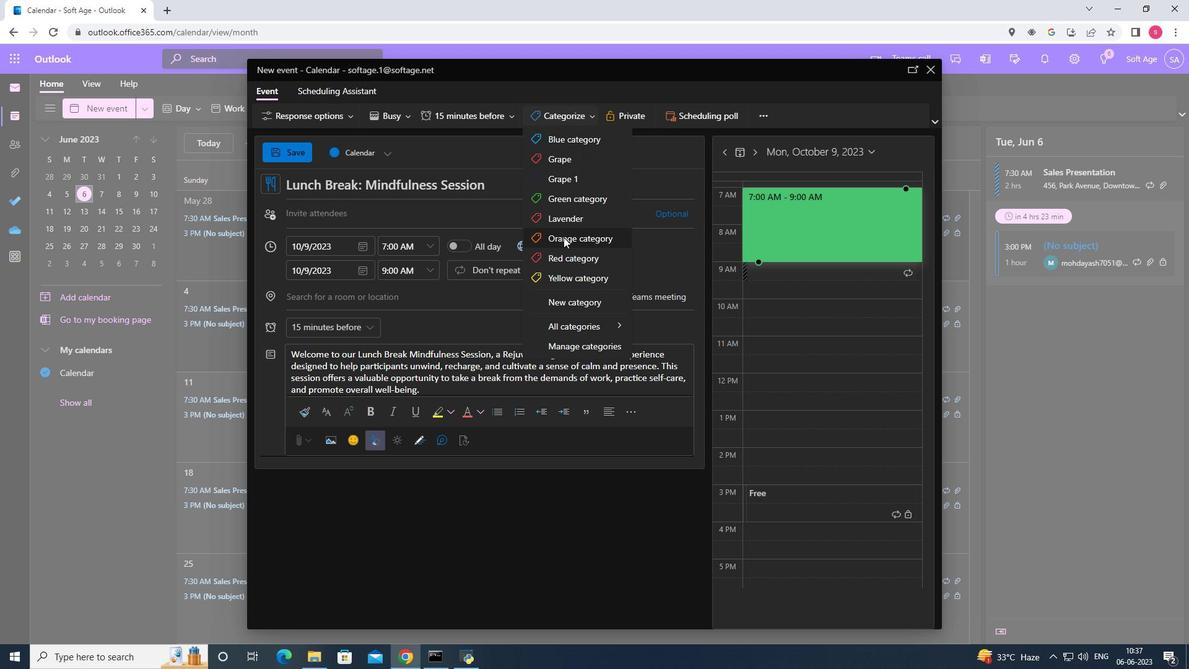 
Action: Mouse pressed left at (568, 265)
Screenshot: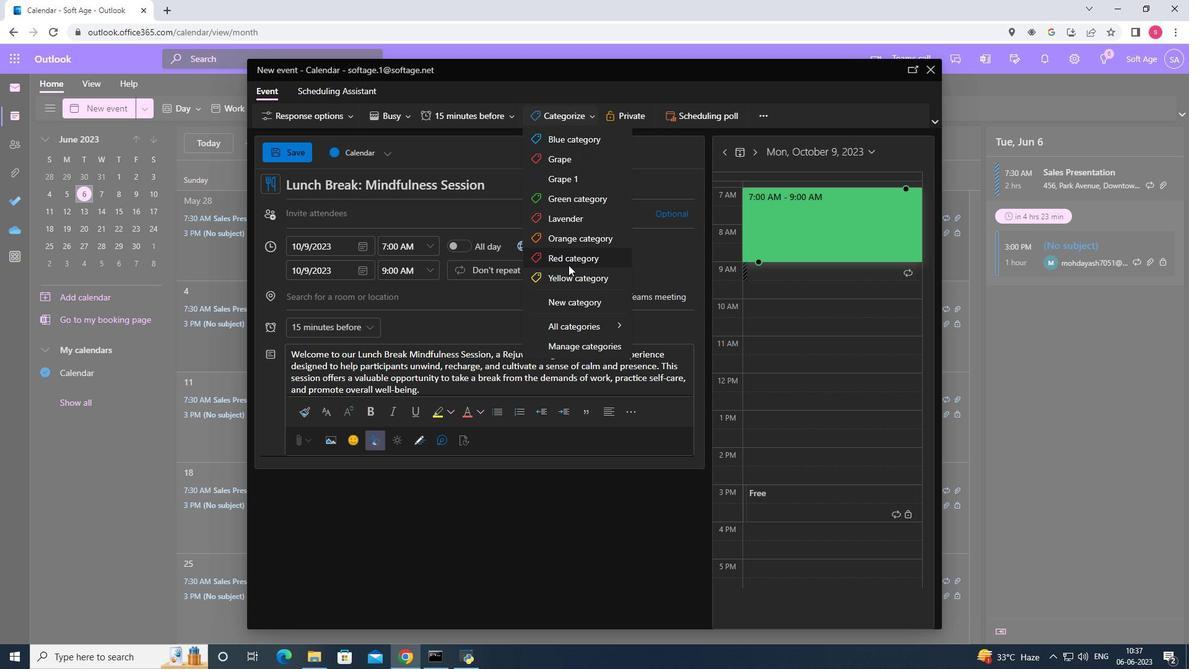 
Action: Mouse moved to (407, 301)
Screenshot: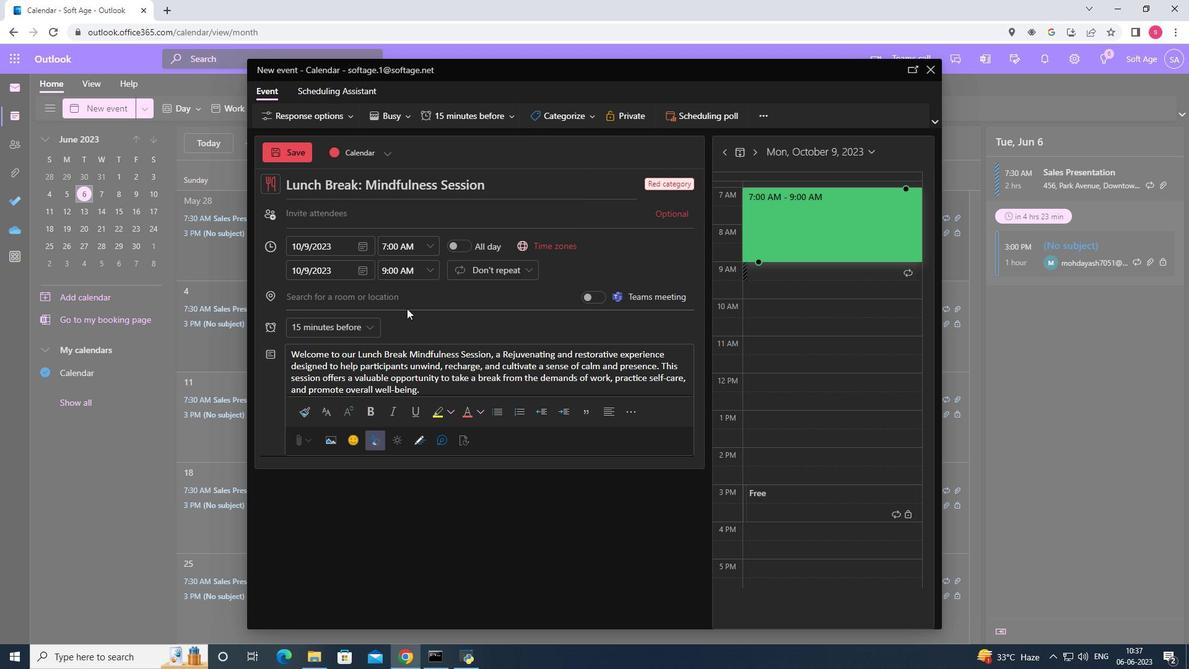 
Action: Mouse pressed left at (407, 301)
Screenshot: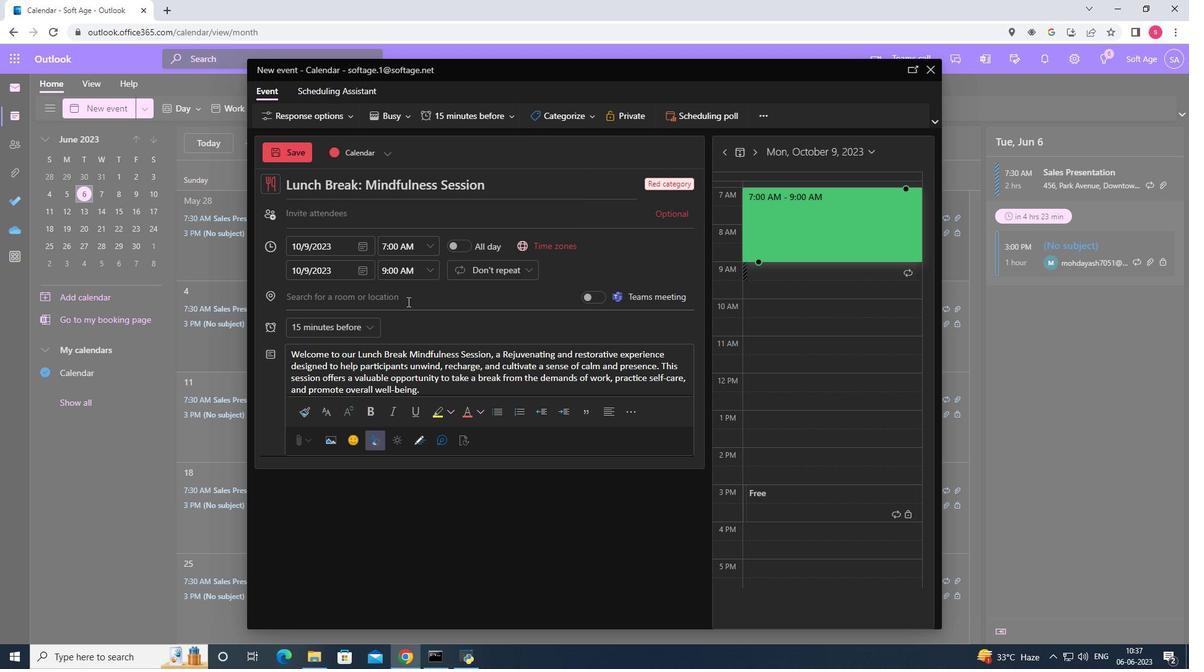 
Action: Key pressed 987<Key.space><Key.shift>Seville<Key.space>cathedral,<Key.space>s<Key.backspace><Key.shift>Seville,<Key.space><Key.shift>Spain
Screenshot: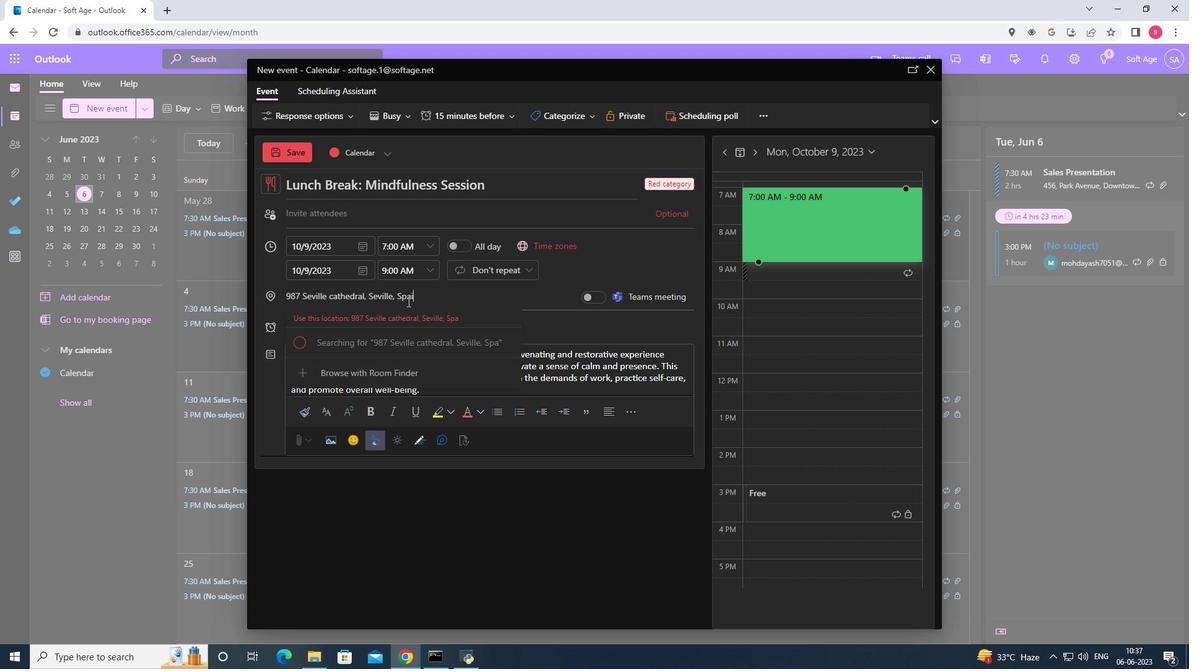 
Action: Mouse moved to (414, 321)
Screenshot: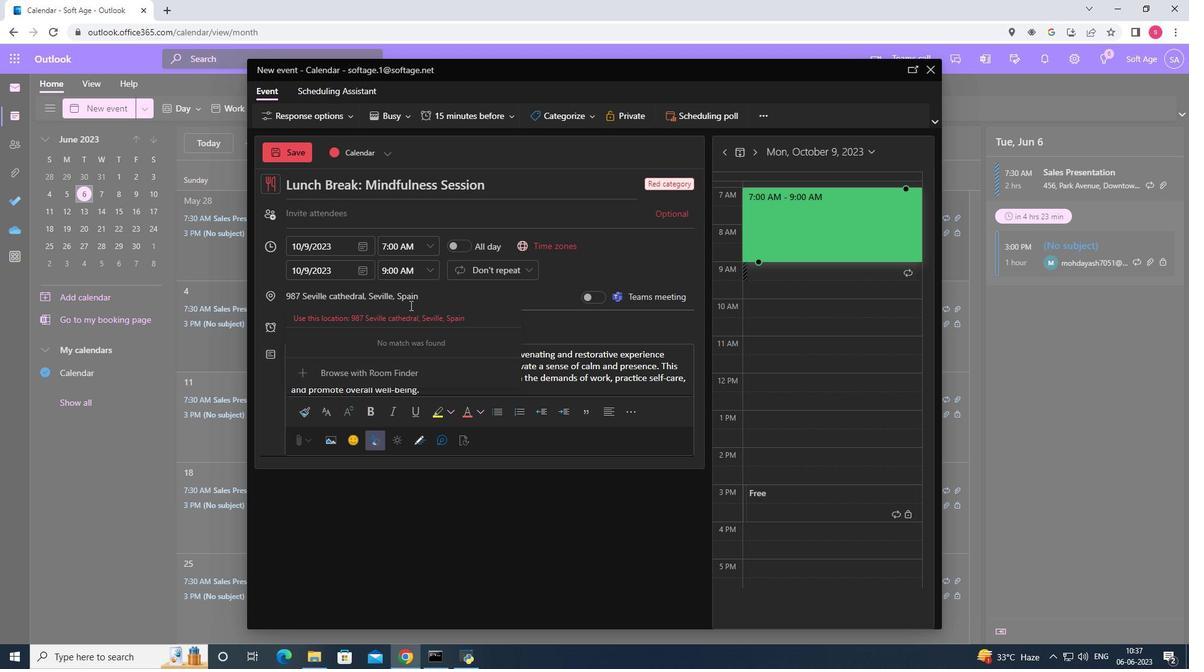 
Action: Mouse pressed left at (414, 321)
Screenshot: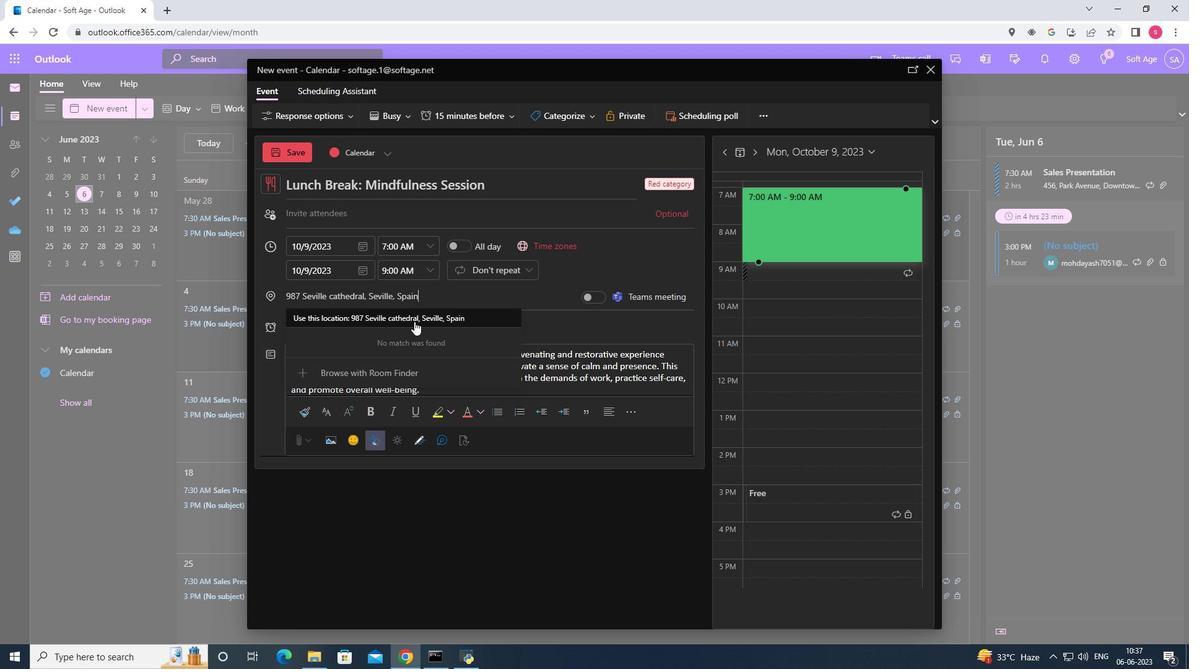 
Action: Mouse moved to (374, 221)
Screenshot: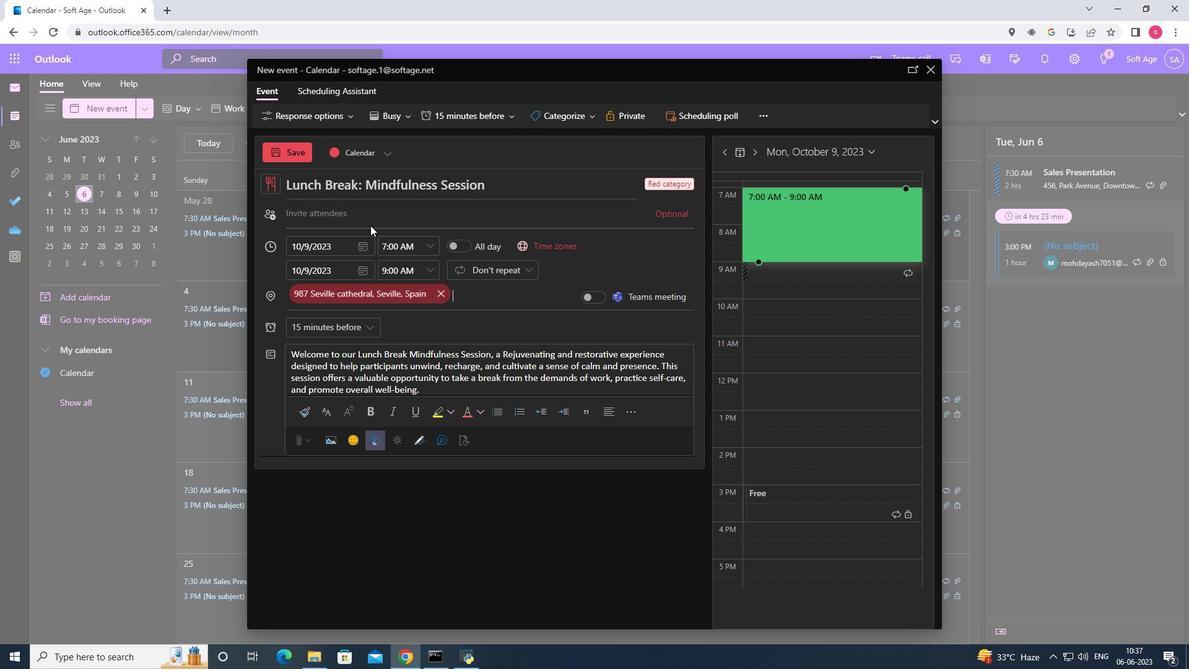 
Action: Mouse pressed left at (374, 221)
Screenshot: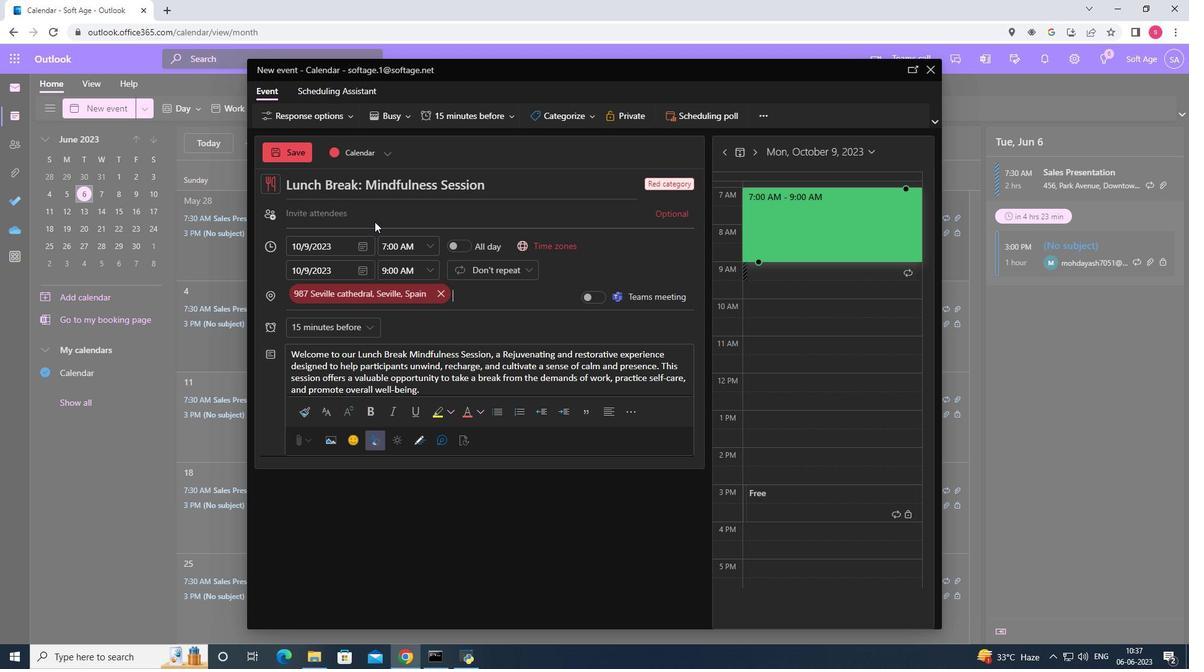 
Action: Key pressed softage.<Key.space><Key.backspace>10<Key.shift>2
Screenshot: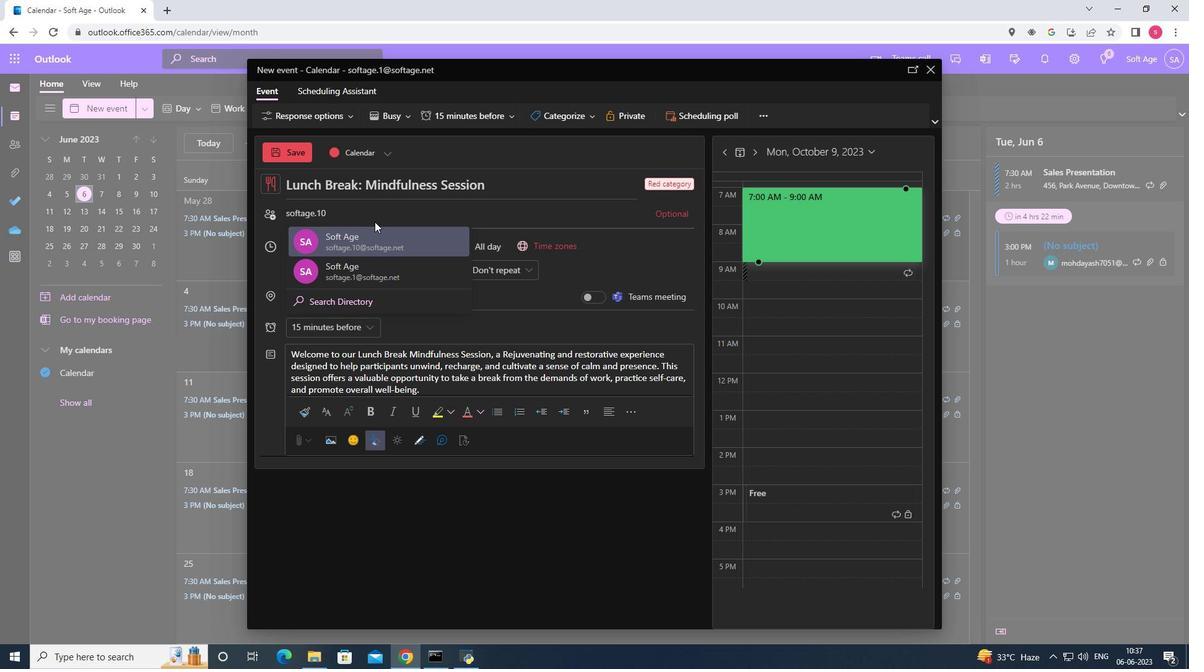 
Action: Mouse moved to (378, 235)
Screenshot: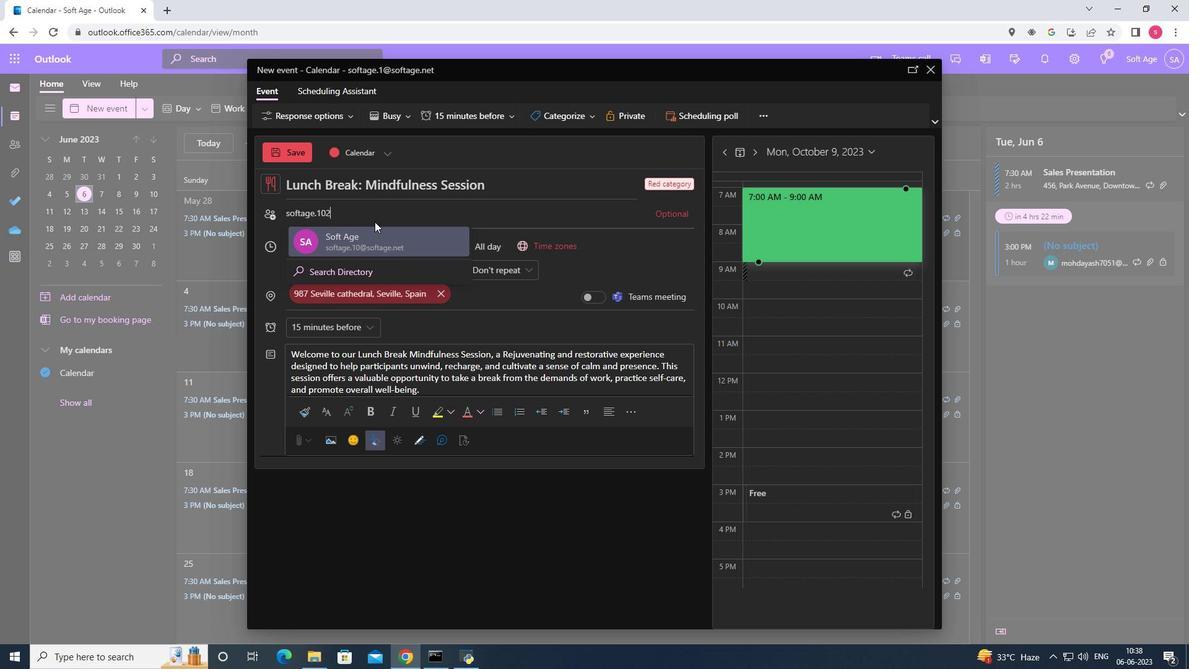 
Action: Mouse pressed left at (378, 235)
Screenshot: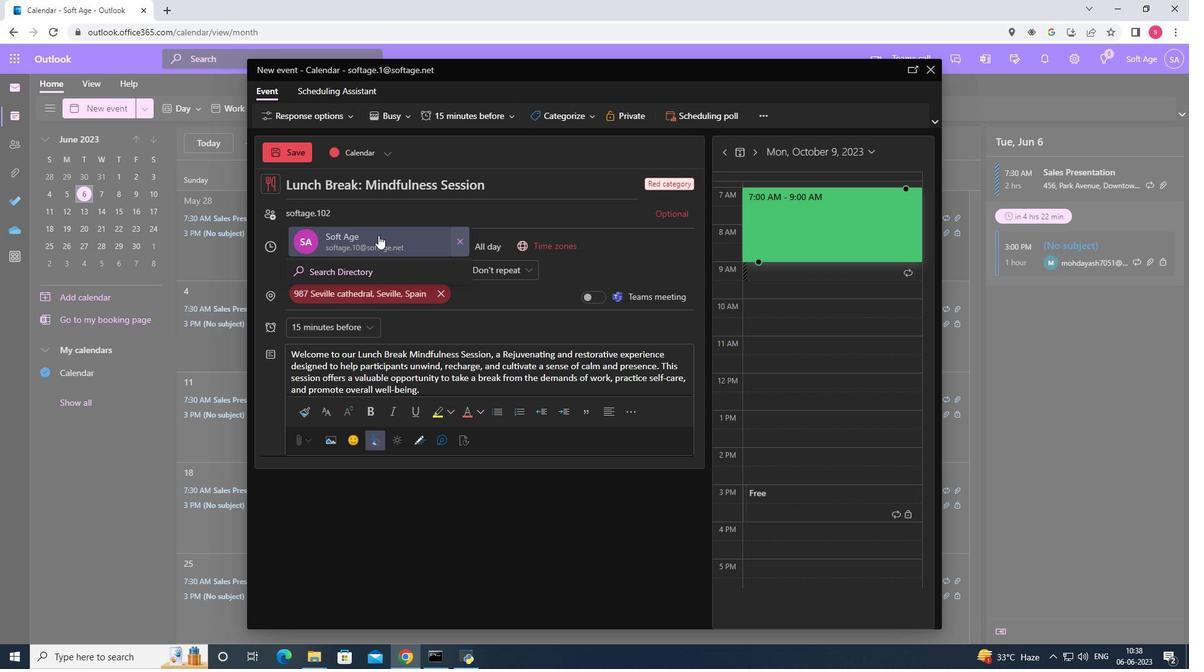 
Action: Key pressed softage.2<Key.shift>@
Screenshot: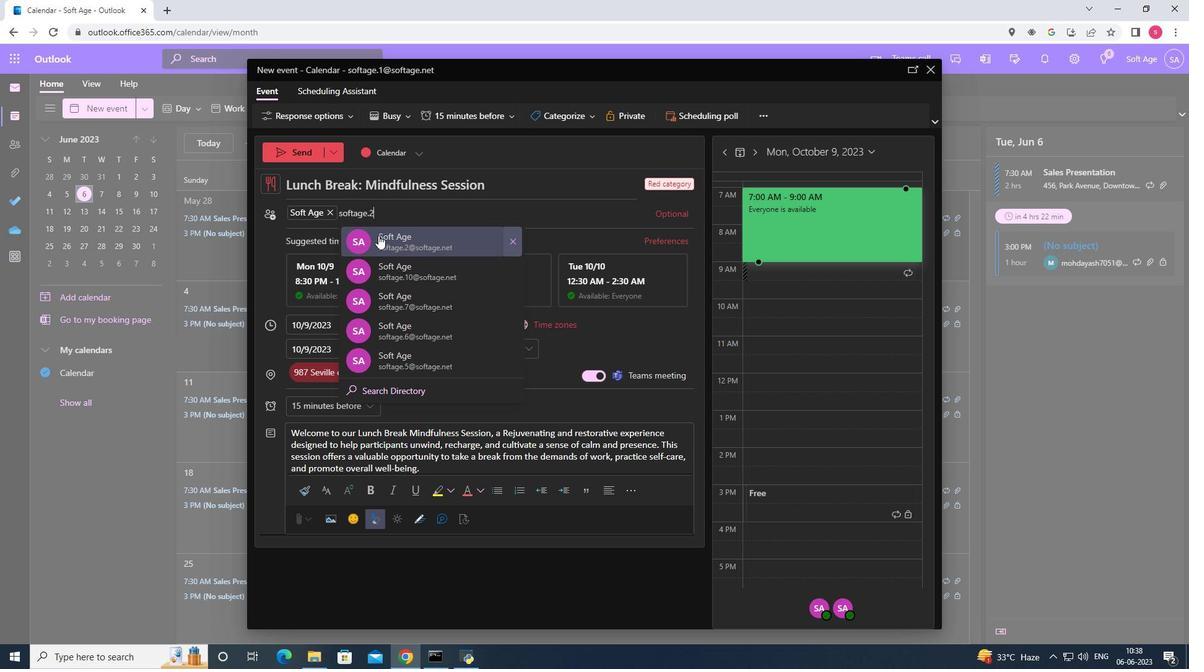 
Action: Mouse pressed left at (378, 235)
Screenshot: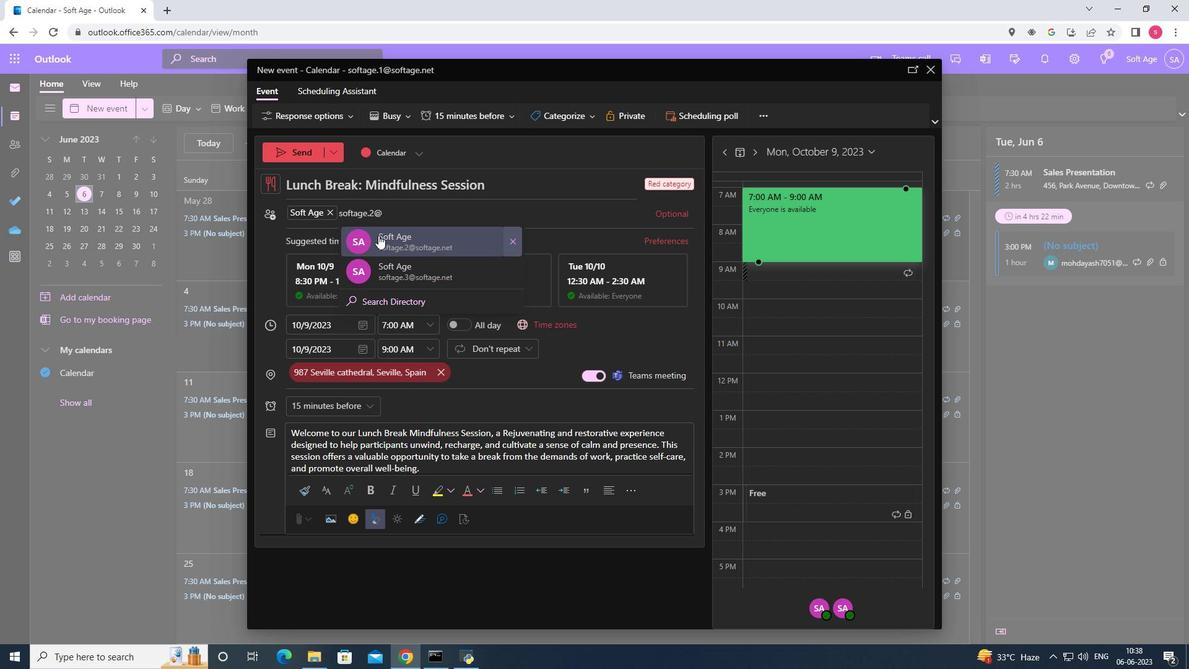
Action: Mouse moved to (364, 409)
Screenshot: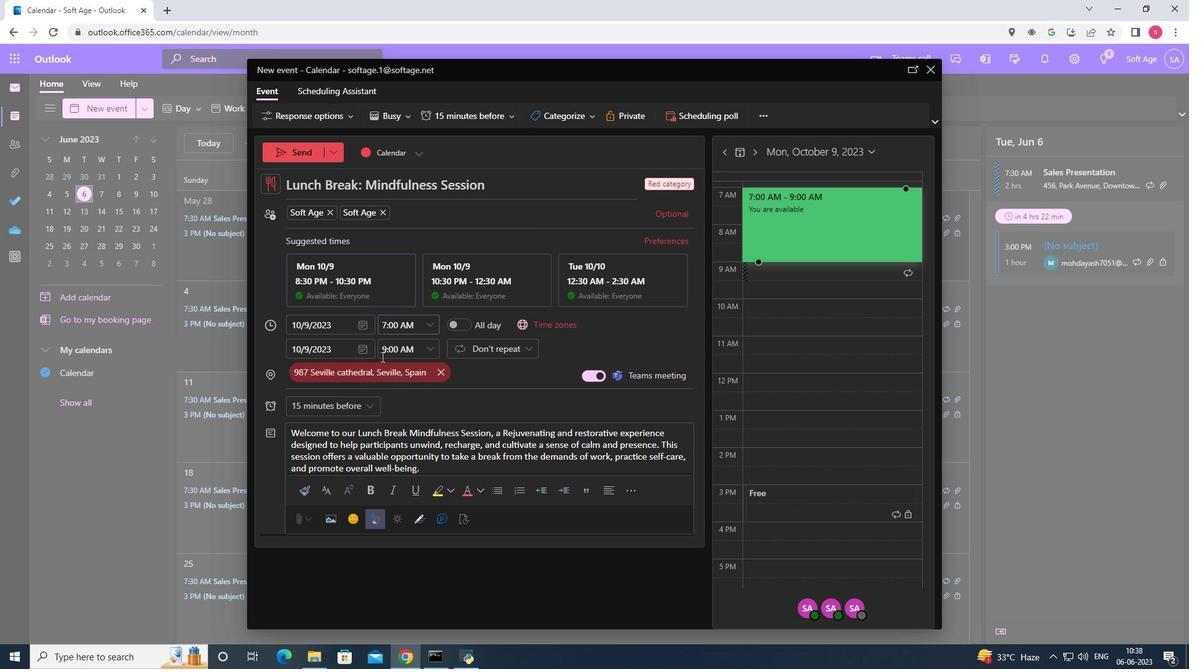 
Action: Mouse pressed left at (364, 409)
Screenshot: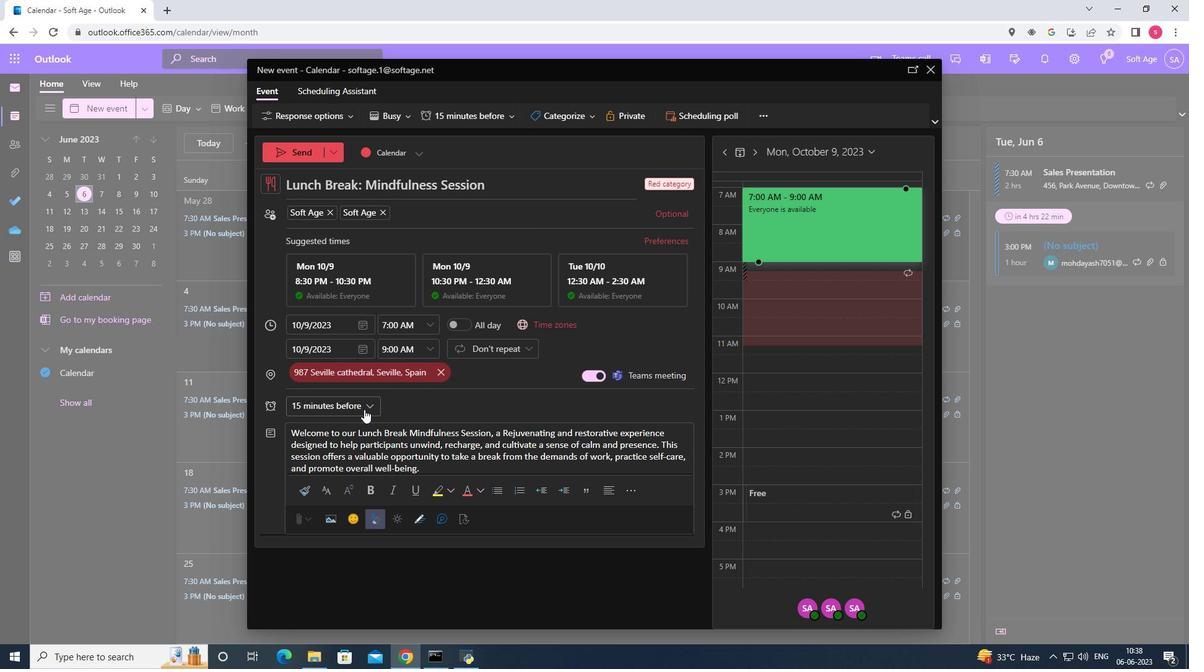
Action: Mouse moved to (345, 338)
Screenshot: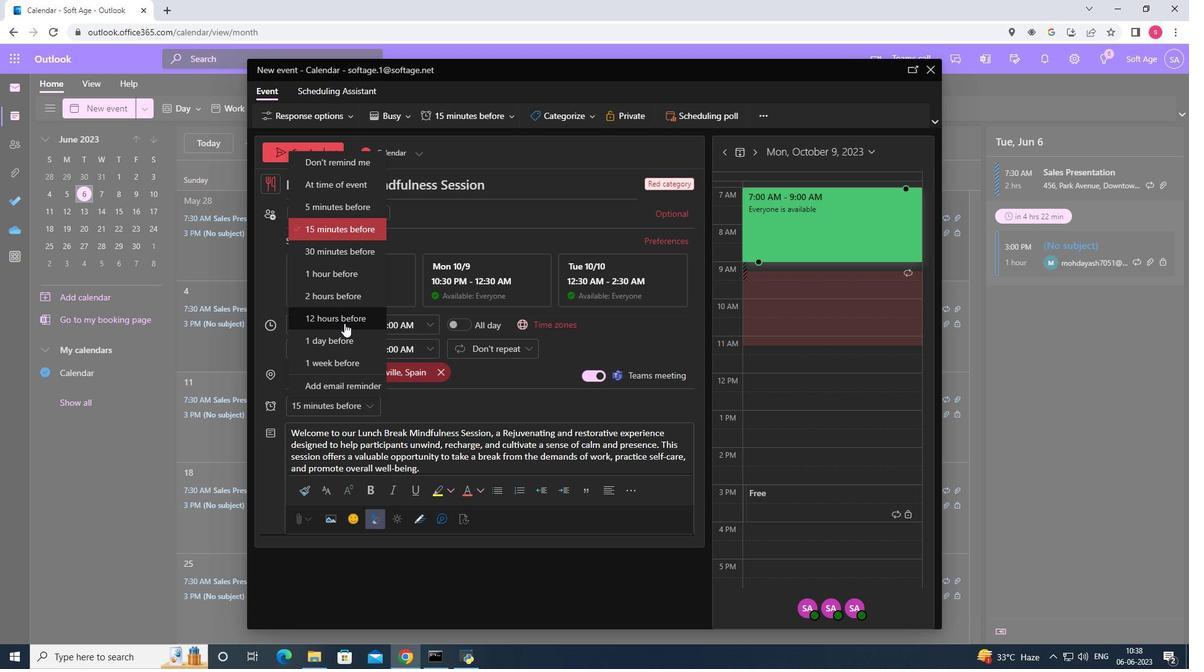 
Action: Mouse pressed left at (345, 338)
Screenshot: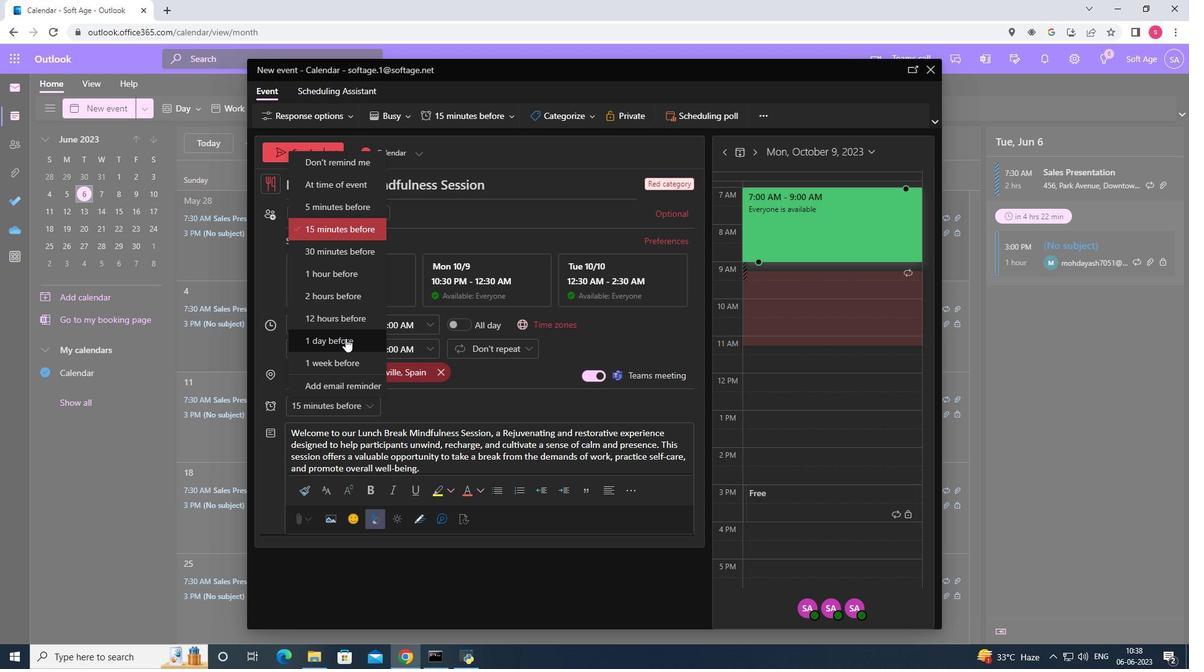 
Action: Mouse moved to (335, 406)
Screenshot: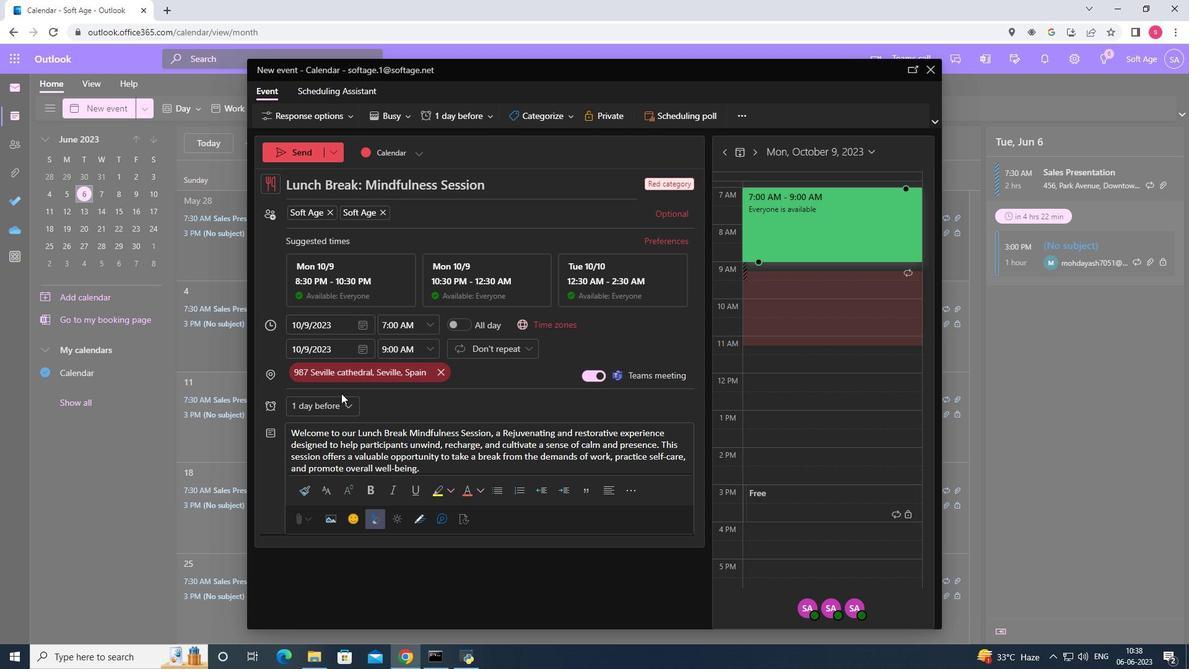 
Action: Mouse scrolled (335, 405) with delta (0, 0)
Screenshot: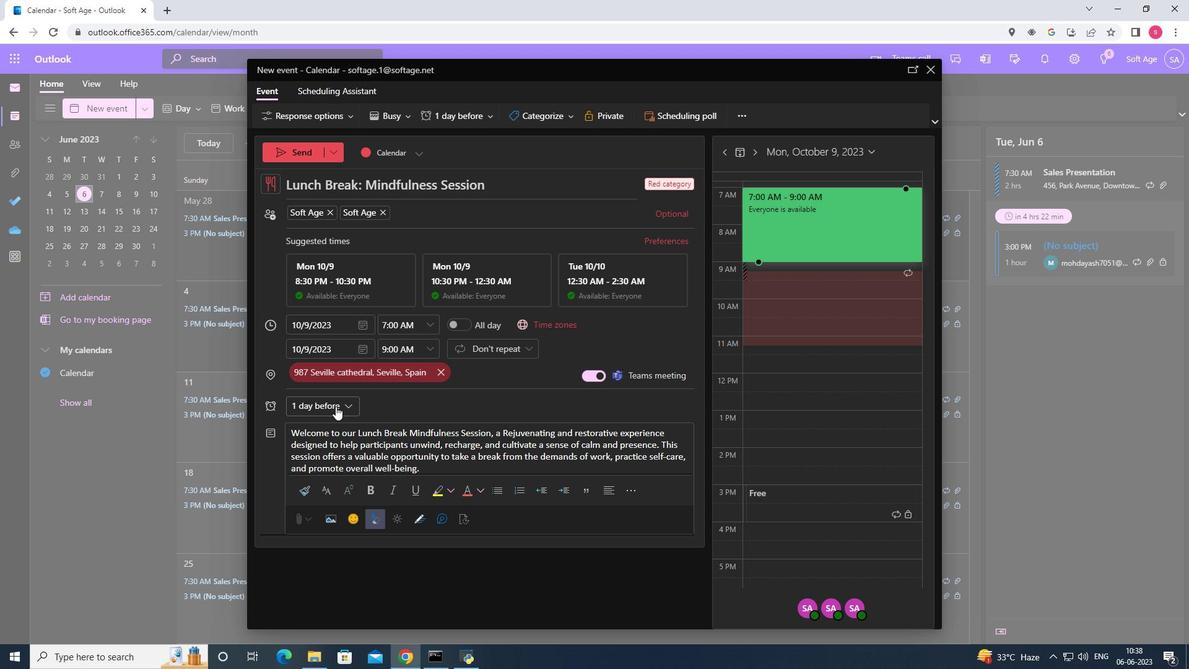 
Action: Mouse scrolled (335, 405) with delta (0, 0)
Screenshot: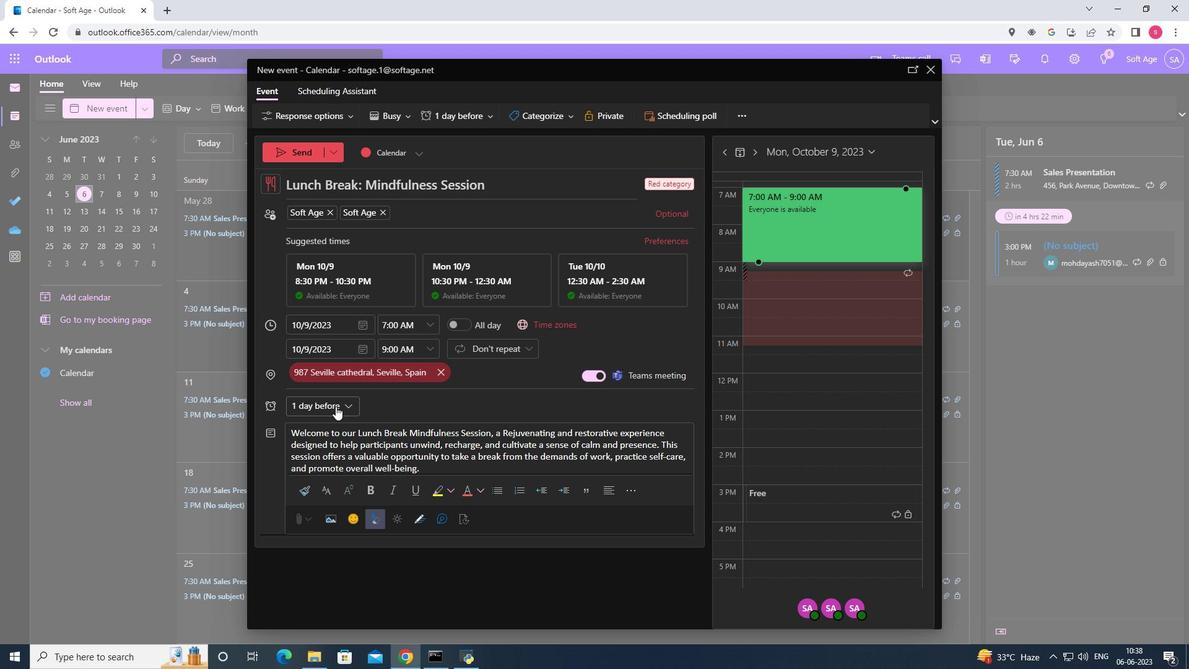 
Action: Mouse scrolled (335, 405) with delta (0, 0)
Screenshot: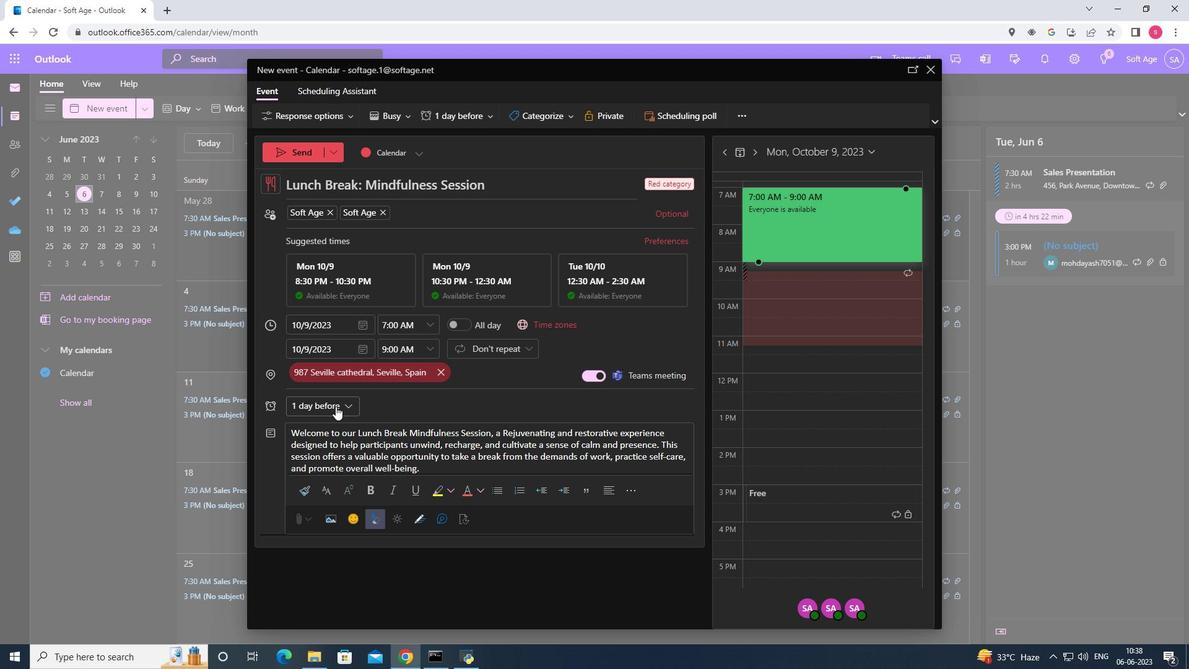 
Action: Mouse moved to (335, 406)
Screenshot: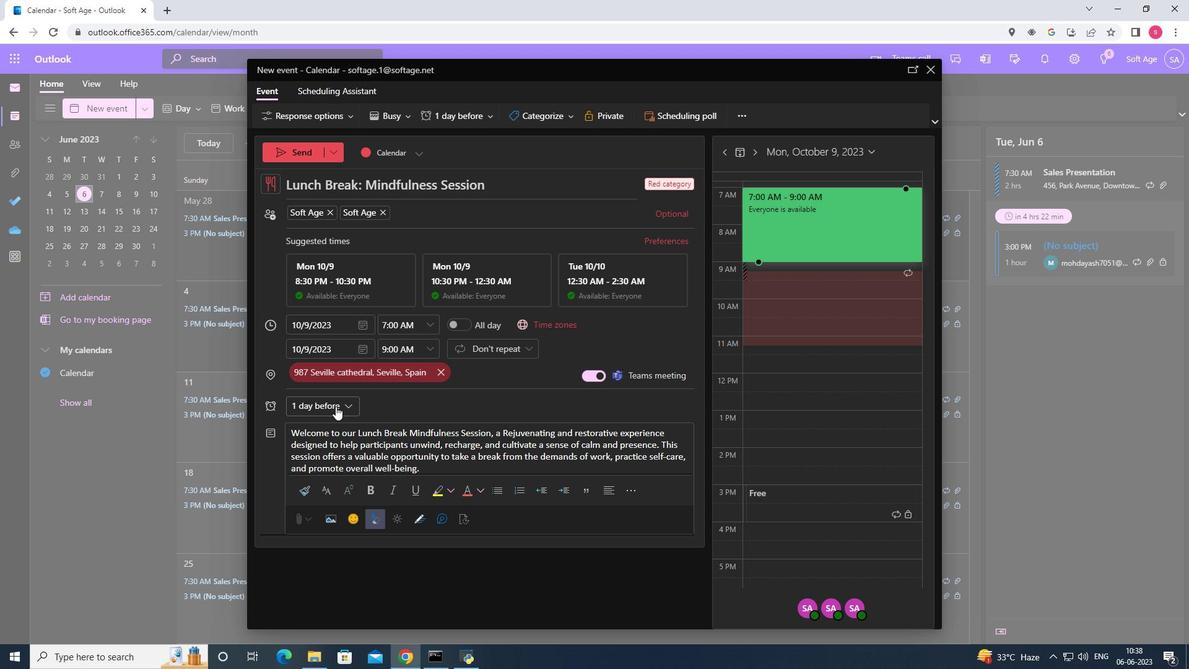 
Action: Mouse scrolled (335, 407) with delta (0, 0)
Screenshot: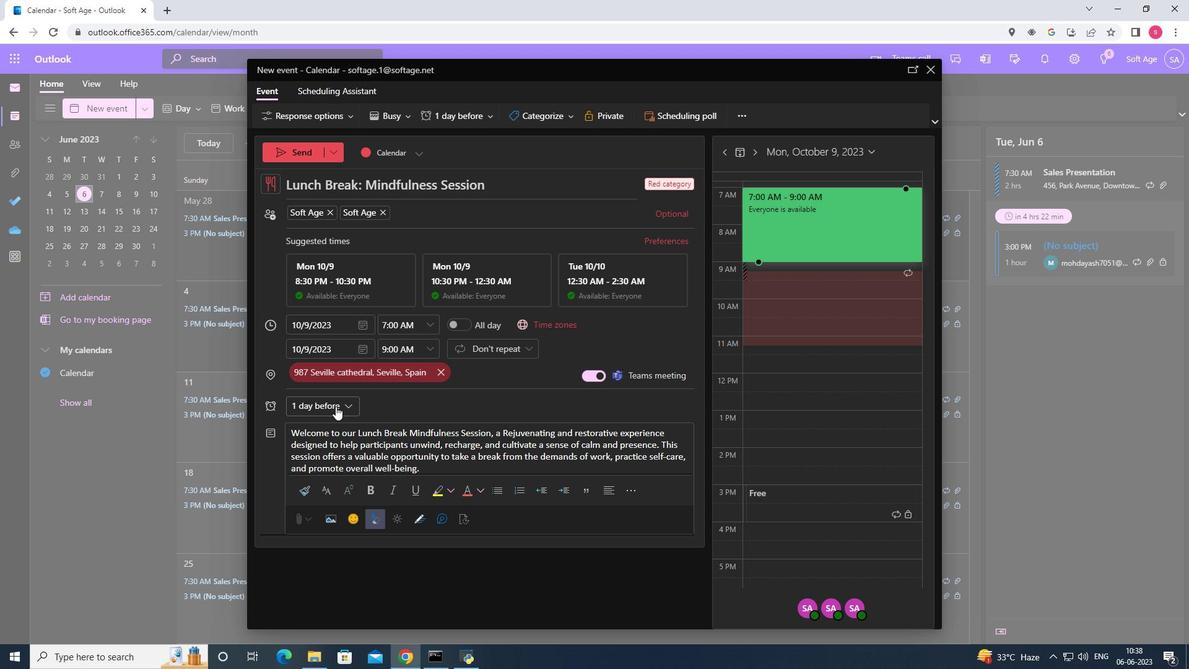 
Action: Mouse moved to (315, 156)
Screenshot: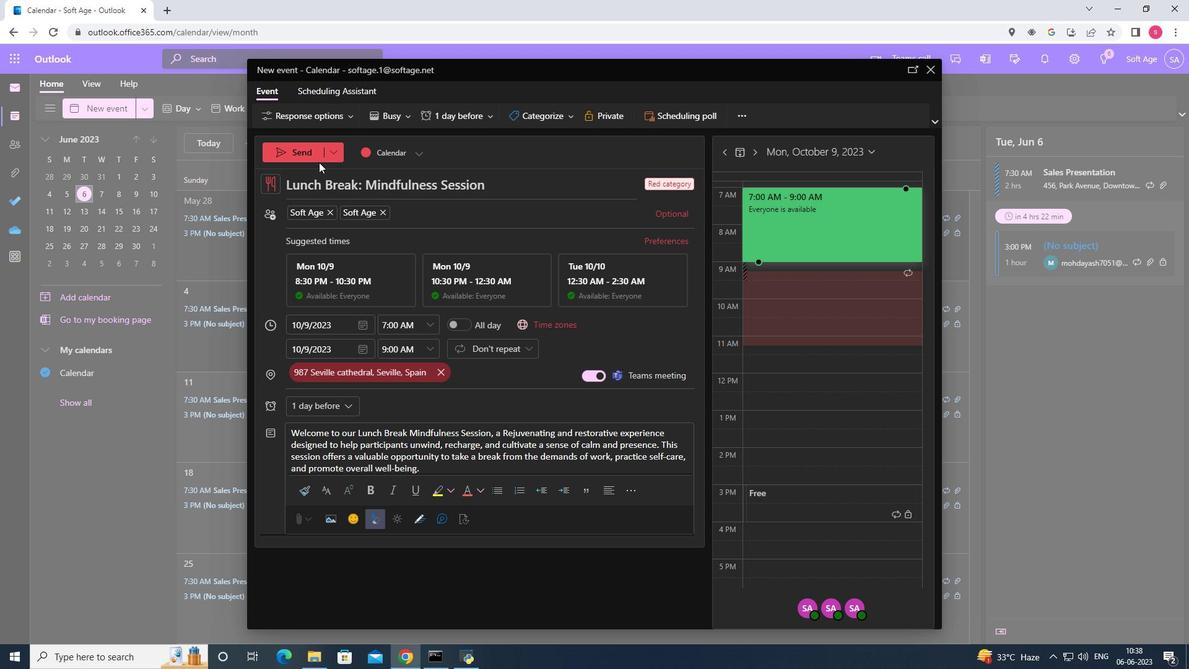 
Action: Mouse pressed left at (315, 156)
Screenshot: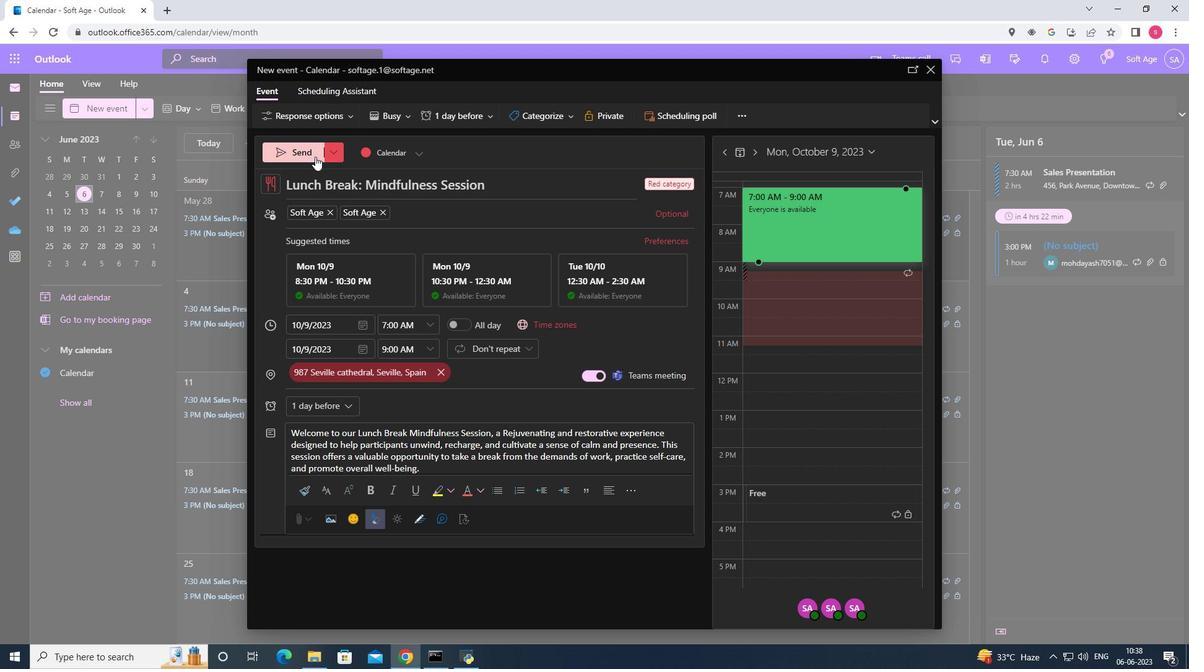 
